 Task: Find connections with filter location Burgdorf with filter topic #consultantswith filter profile language Potuguese with filter current company Servion Global Solutions with filter school Dr. A.P.J. Abdul Kalam Technical University with filter industry Hotels and Motels with filter service category Training with filter keywords title Production Engineer
Action: Mouse moved to (550, 71)
Screenshot: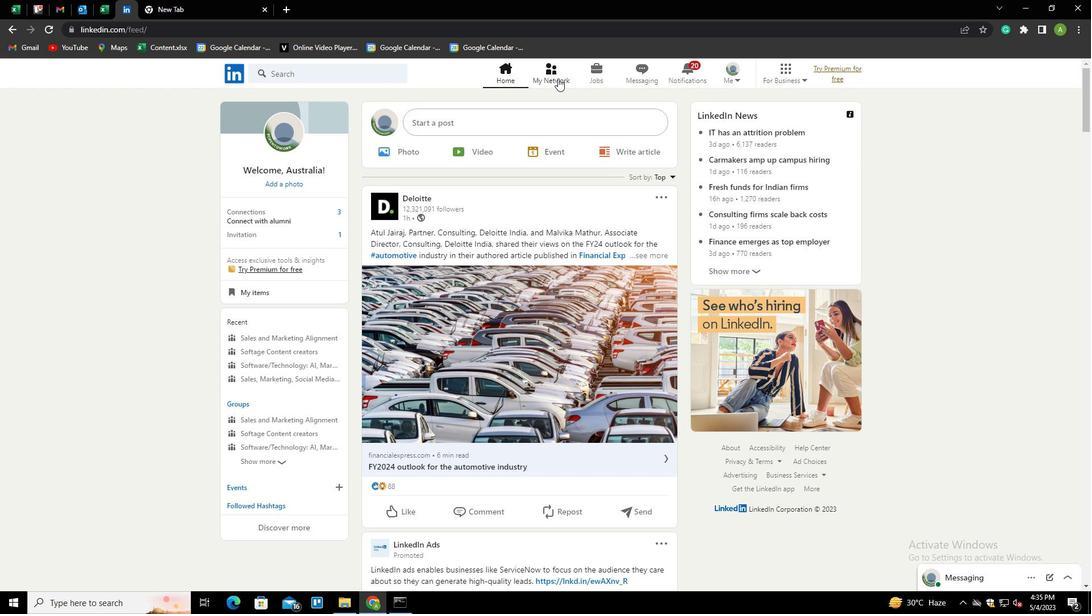 
Action: Mouse pressed left at (550, 71)
Screenshot: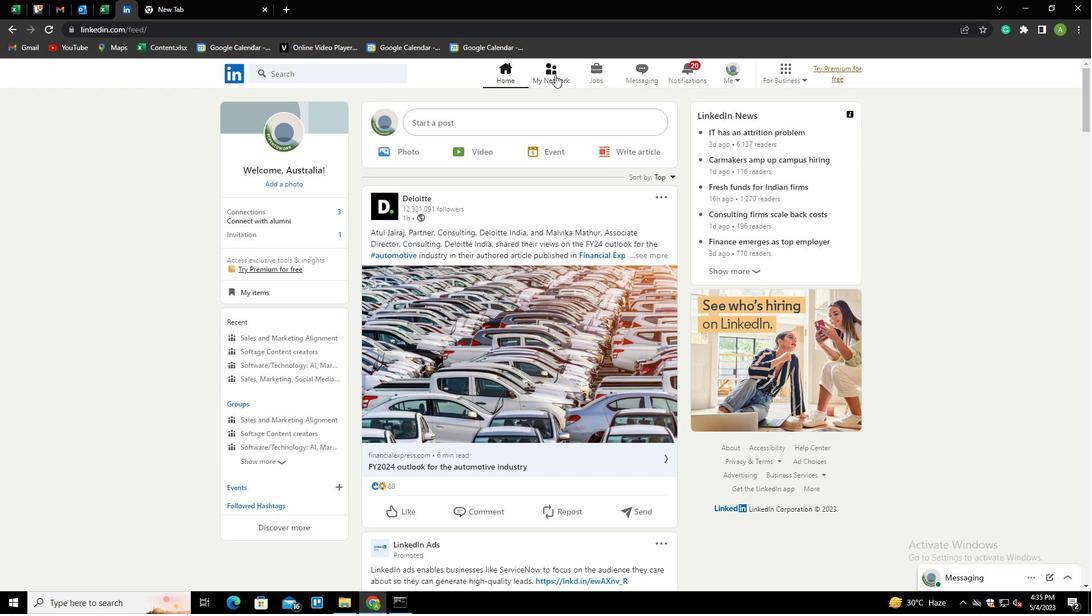 
Action: Mouse moved to (278, 133)
Screenshot: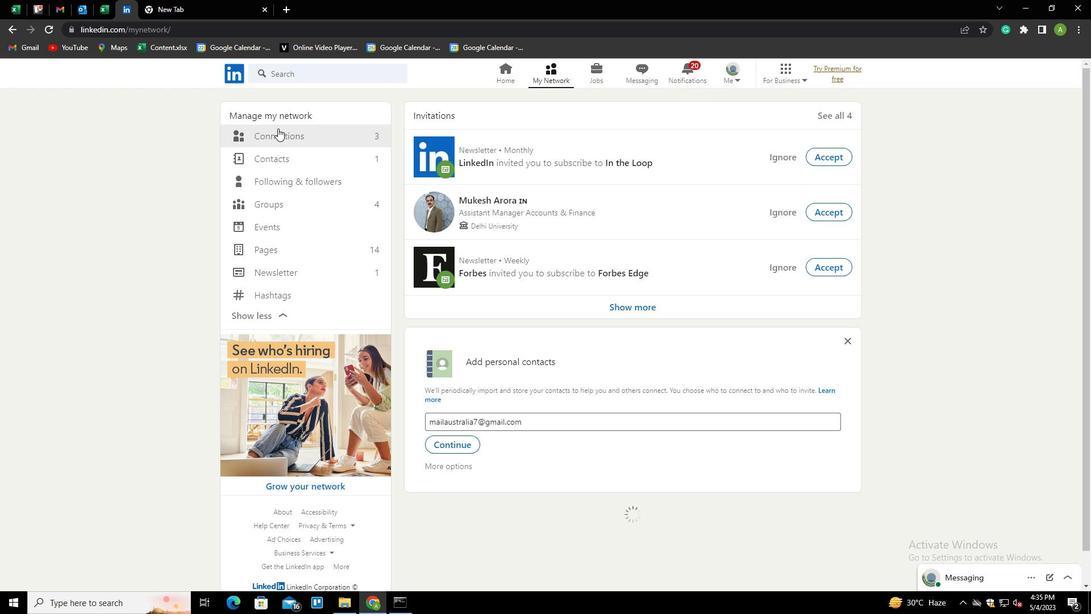 
Action: Mouse pressed left at (278, 133)
Screenshot: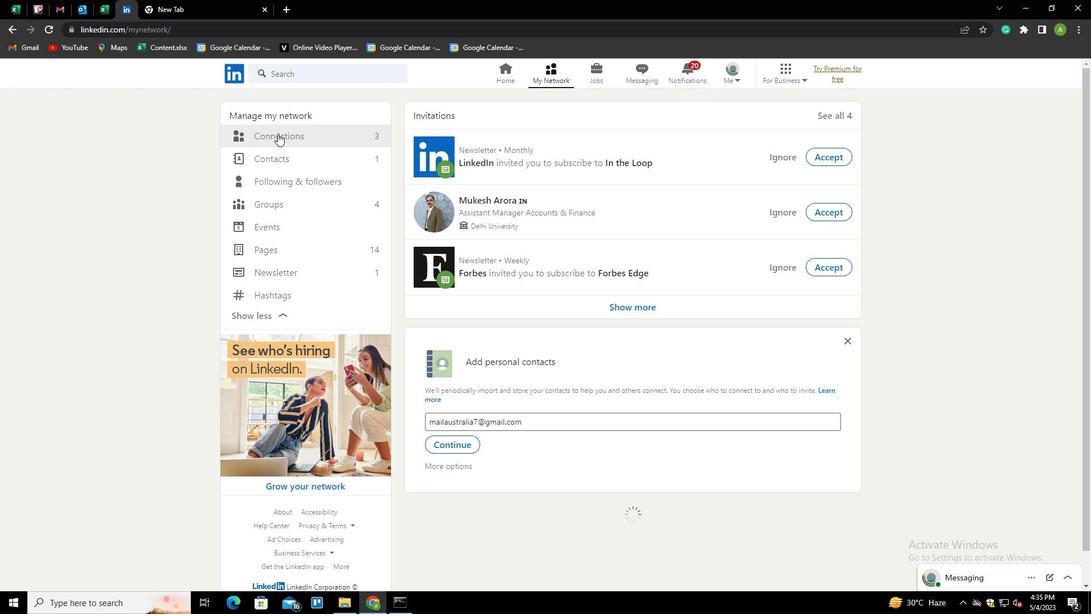 
Action: Mouse moved to (608, 138)
Screenshot: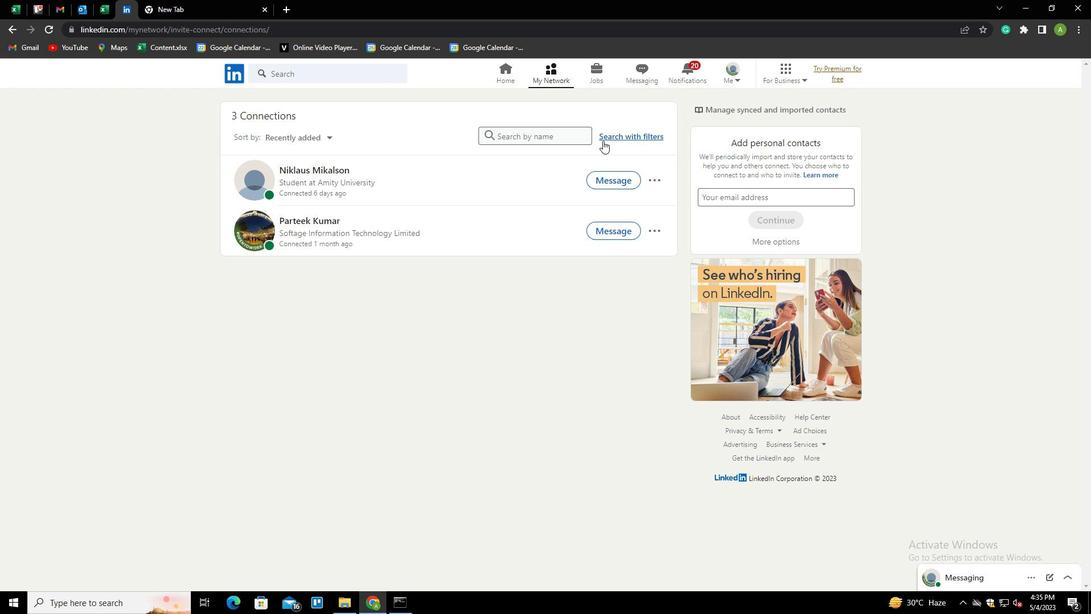
Action: Mouse pressed left at (608, 138)
Screenshot: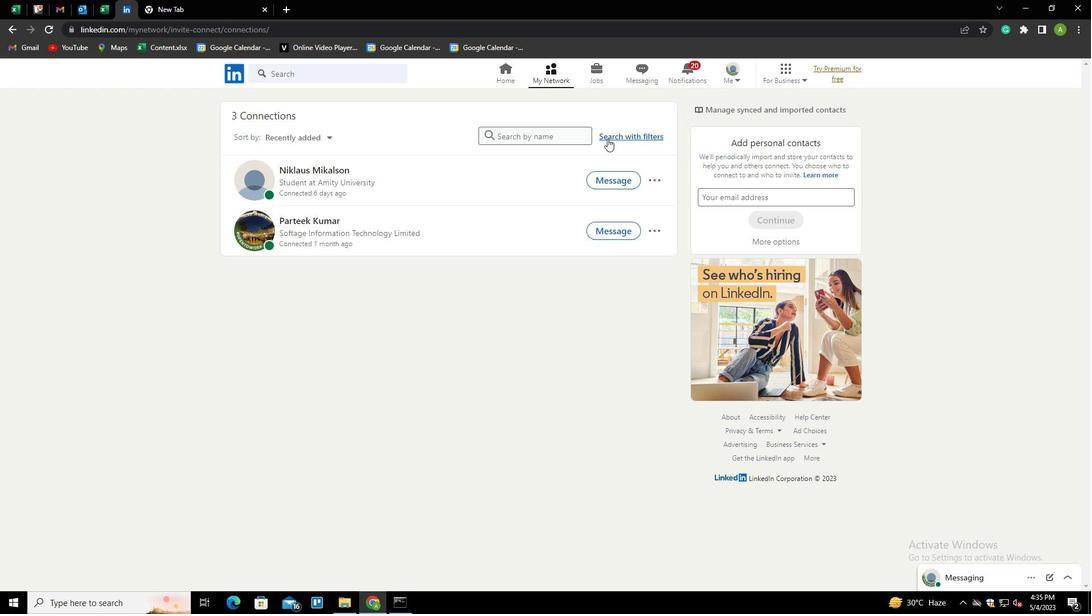 
Action: Mouse moved to (582, 105)
Screenshot: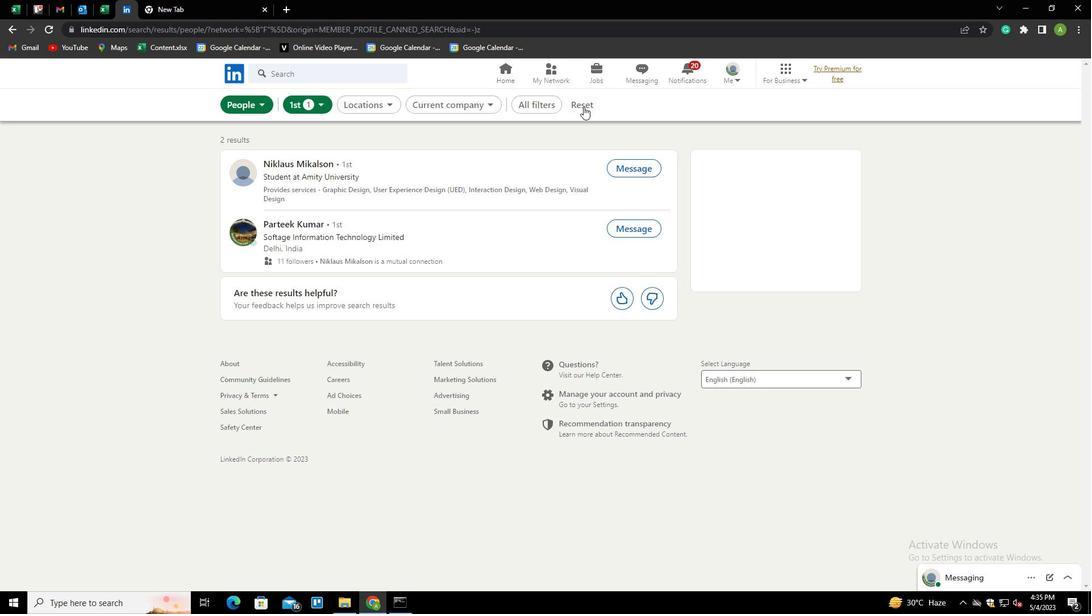 
Action: Mouse pressed left at (582, 105)
Screenshot: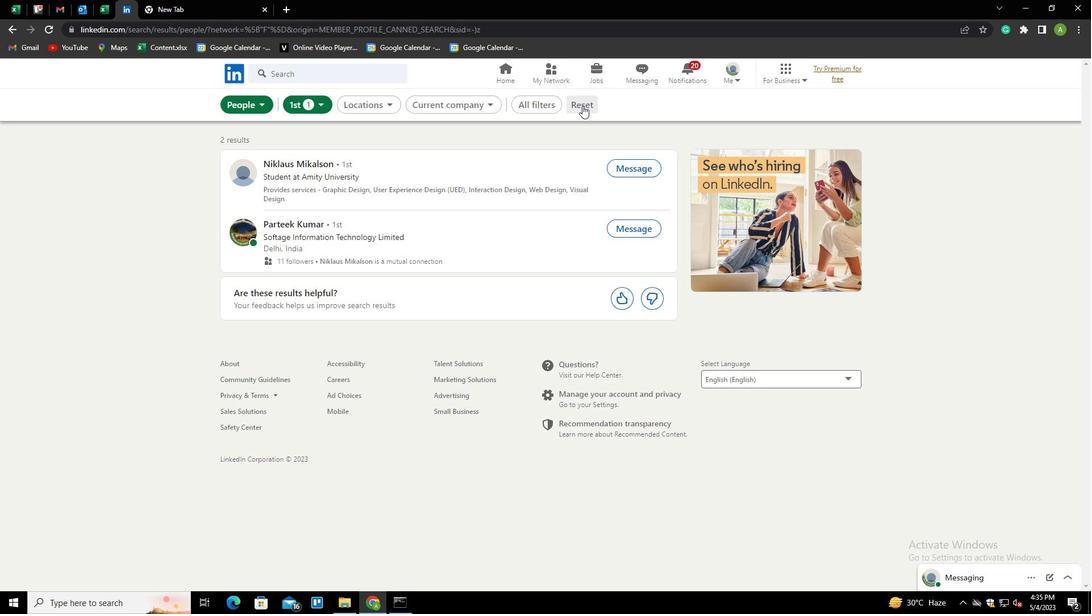 
Action: Mouse moved to (568, 105)
Screenshot: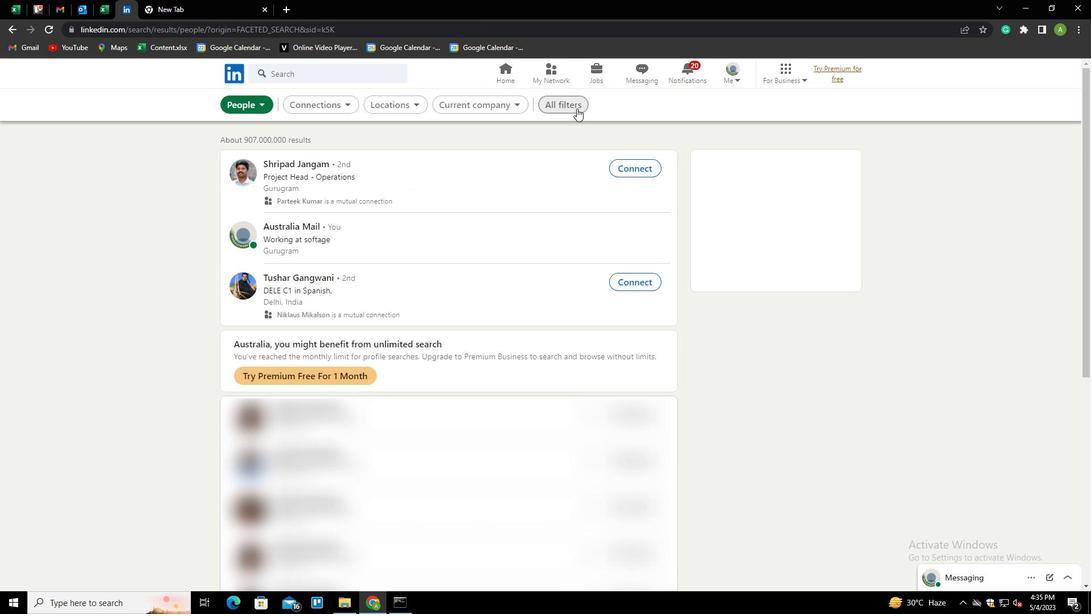 
Action: Mouse pressed left at (568, 105)
Screenshot: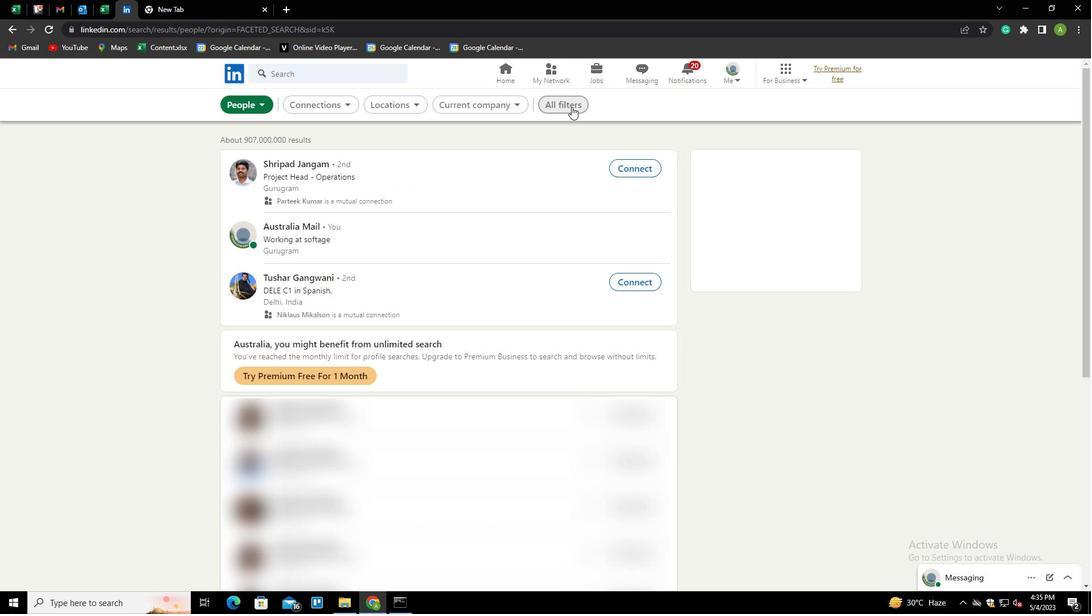 
Action: Mouse moved to (920, 376)
Screenshot: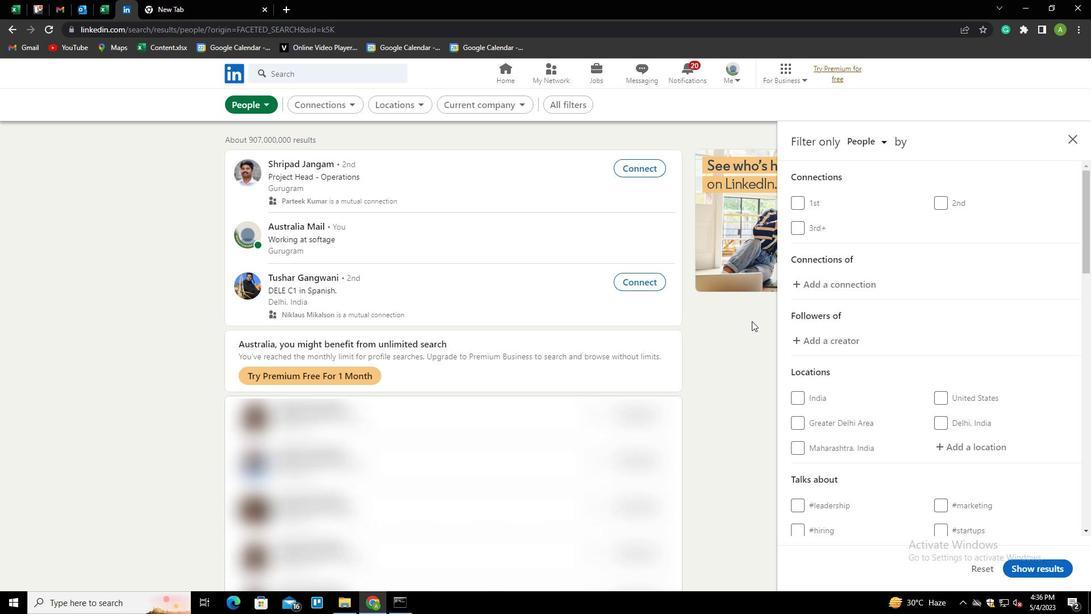 
Action: Mouse scrolled (920, 376) with delta (0, 0)
Screenshot: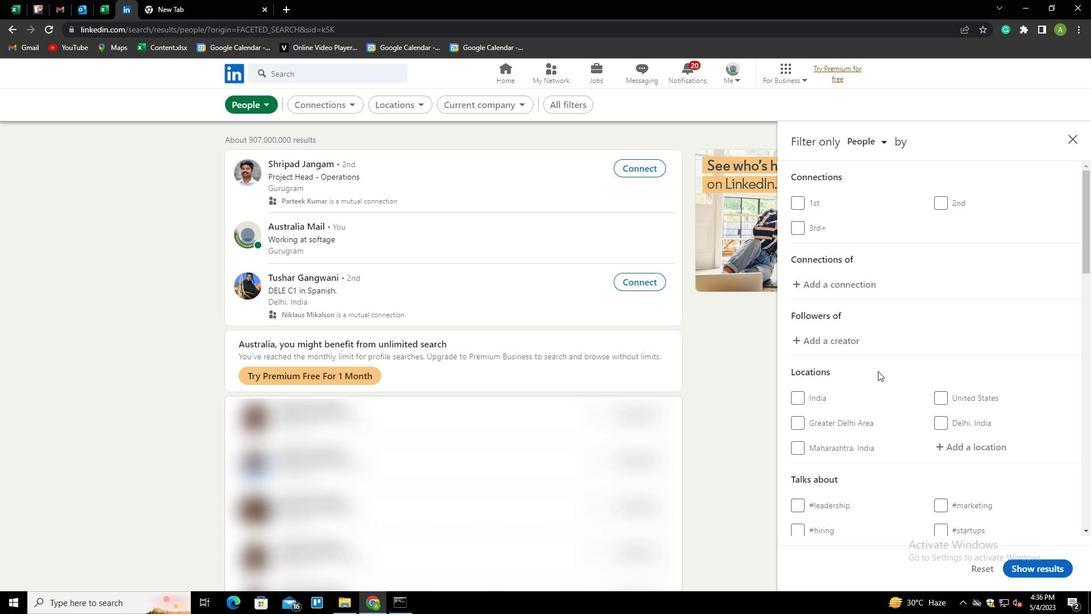 
Action: Mouse scrolled (920, 376) with delta (0, 0)
Screenshot: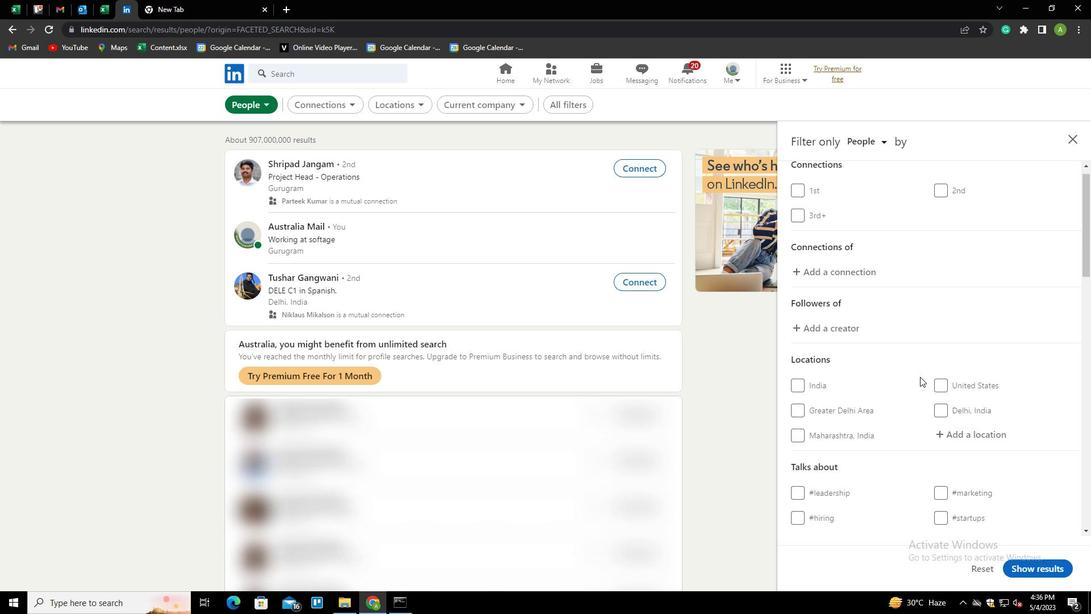 
Action: Mouse moved to (958, 332)
Screenshot: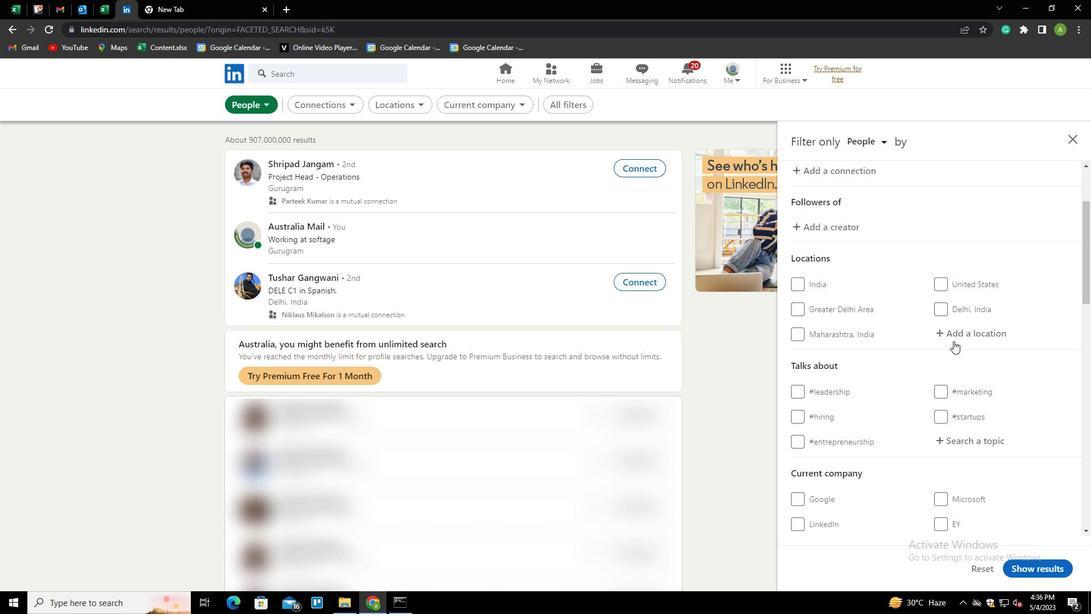 
Action: Mouse pressed left at (958, 332)
Screenshot: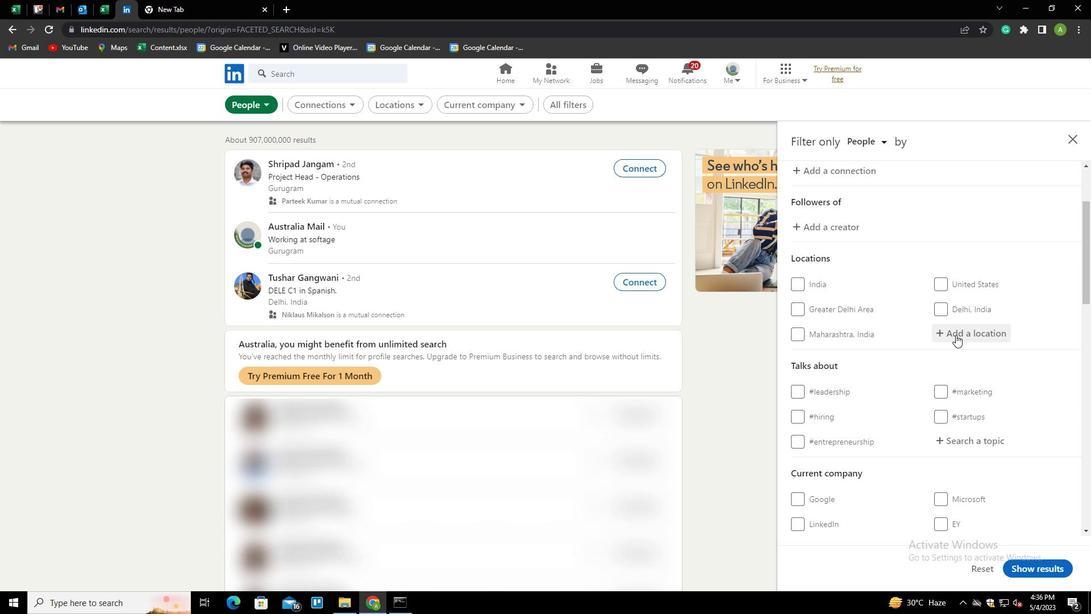 
Action: Mouse moved to (830, 256)
Screenshot: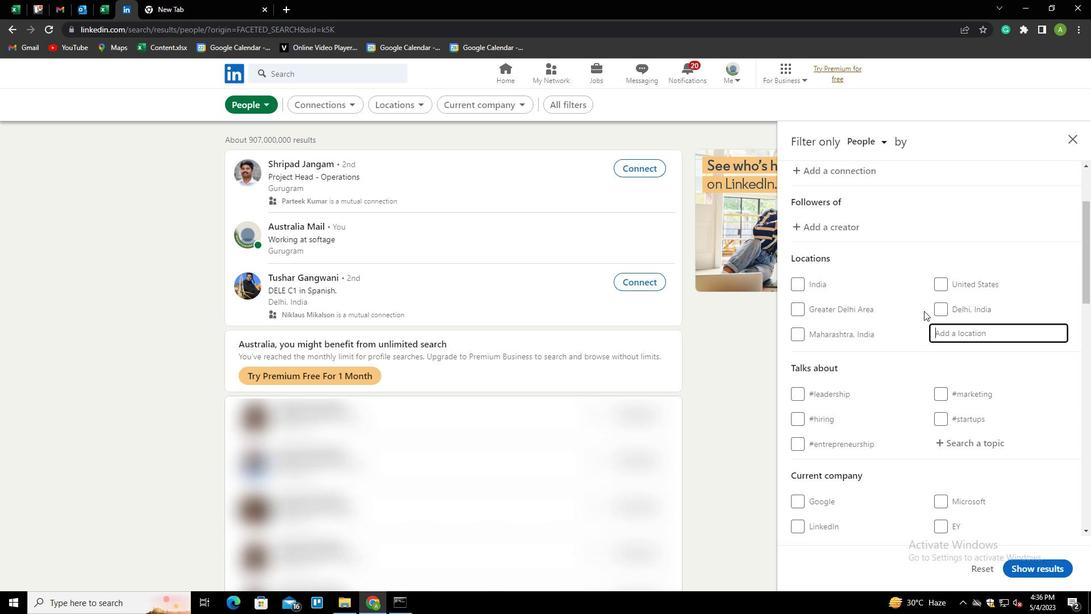 
Action: Key pressed <Key.shift><Key.shift>BURGDOF<Key.left><Key.left><Key.right>R<Key.down><Key.enter>
Screenshot: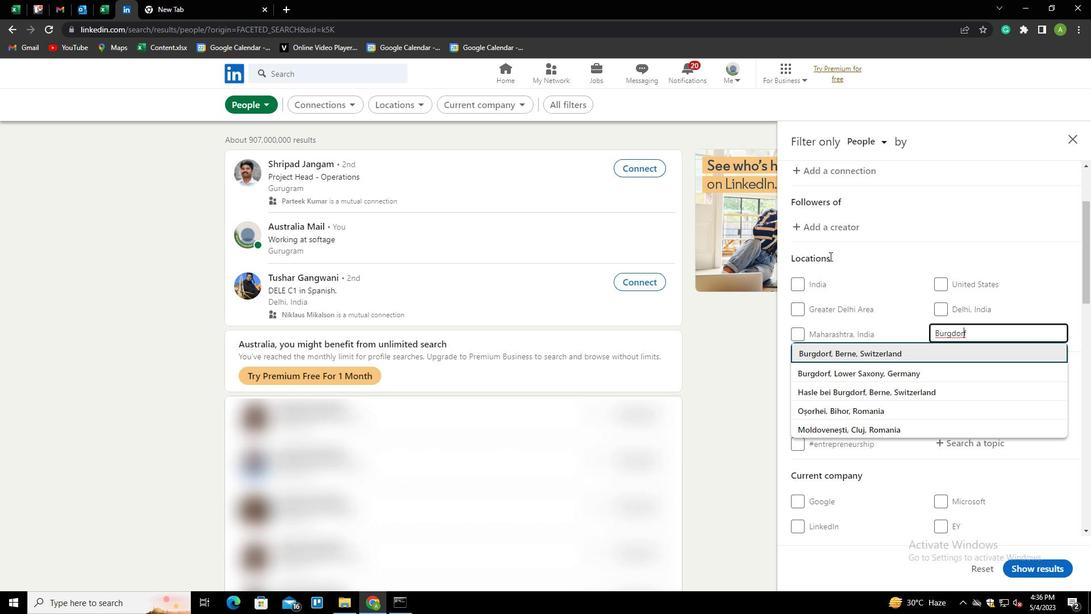 
Action: Mouse scrolled (830, 255) with delta (0, 0)
Screenshot: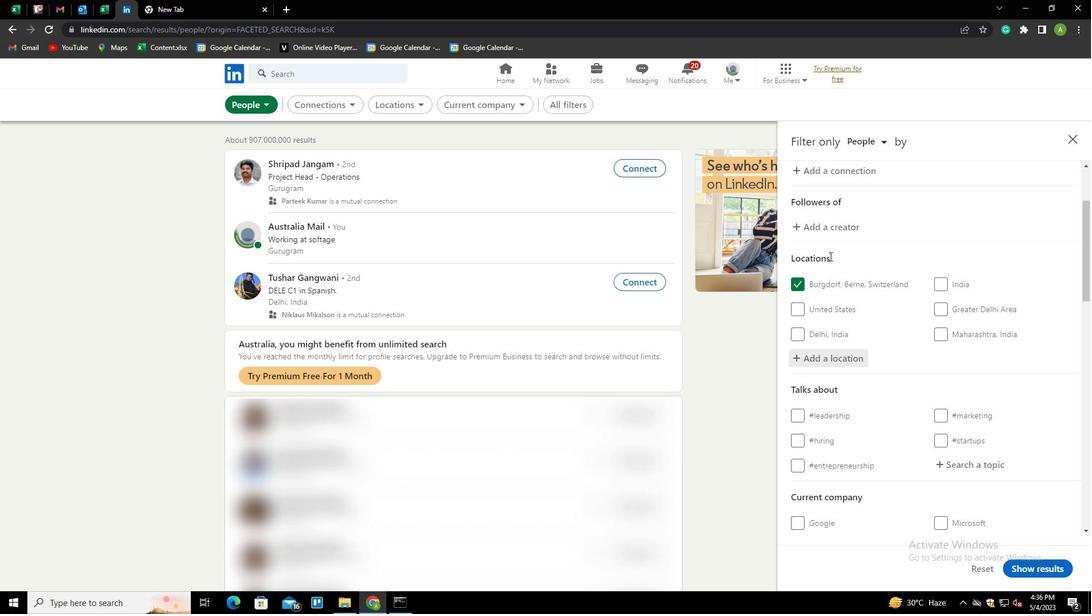 
Action: Mouse scrolled (830, 255) with delta (0, 0)
Screenshot: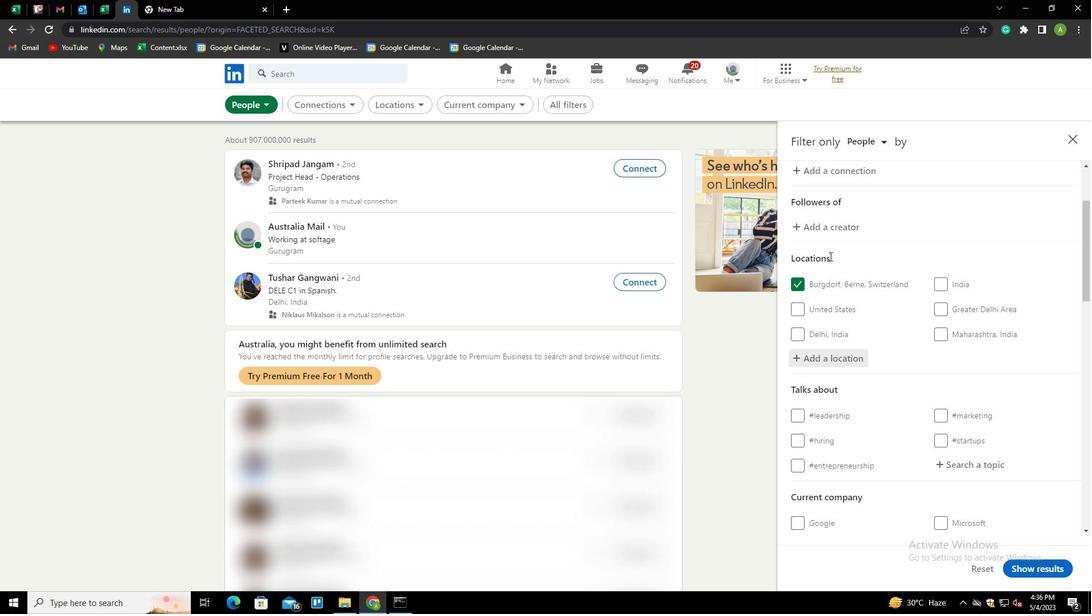 
Action: Mouse moved to (949, 352)
Screenshot: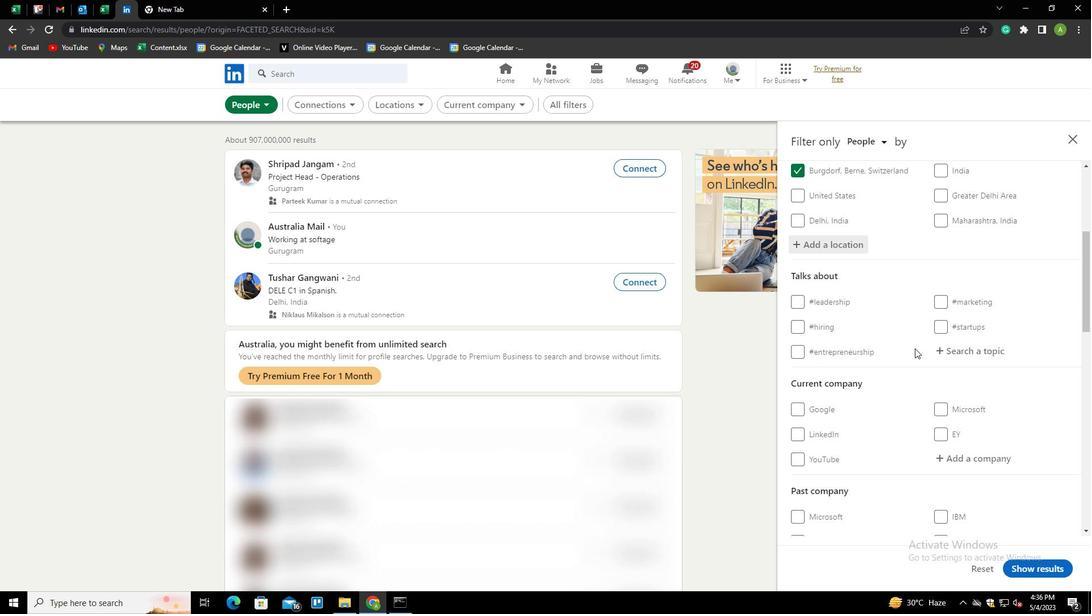 
Action: Mouse pressed left at (949, 352)
Screenshot: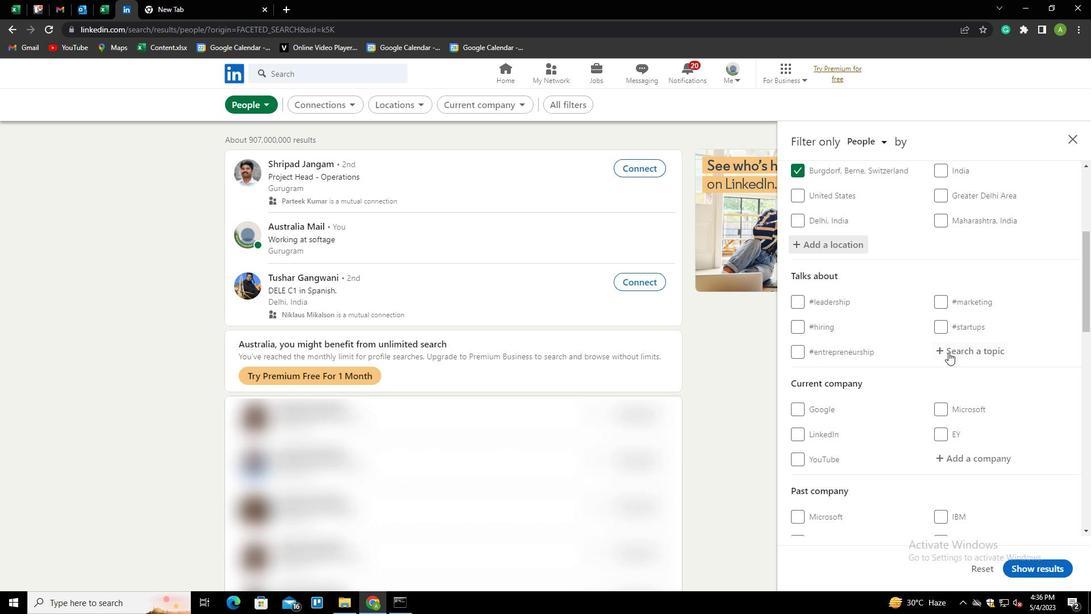 
Action: Key pressed CONSULTANTS<Key.down><Key.down><Key.enter>
Screenshot: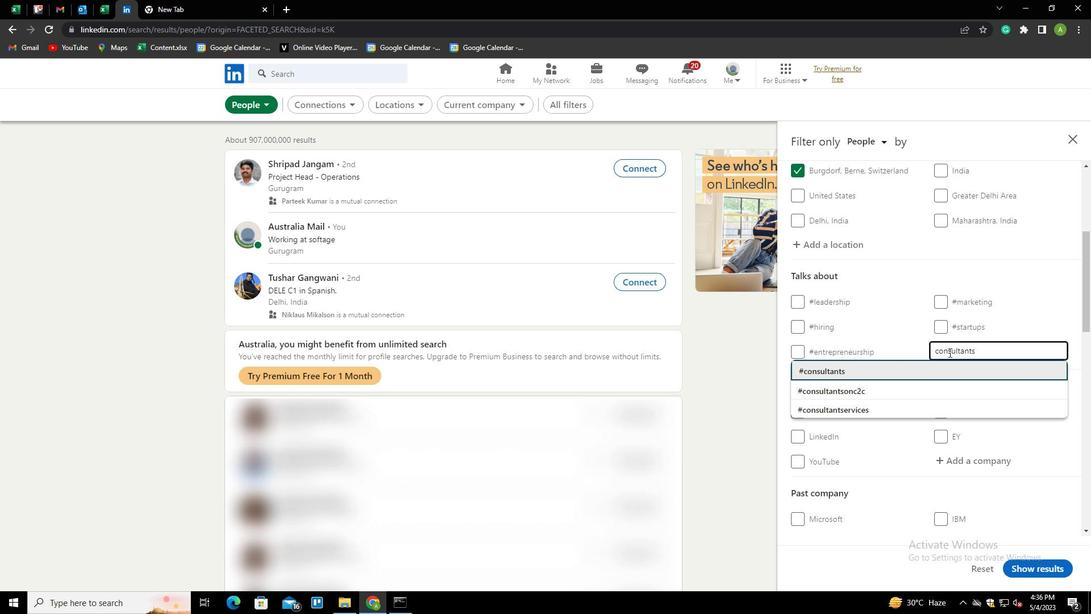 
Action: Mouse moved to (940, 352)
Screenshot: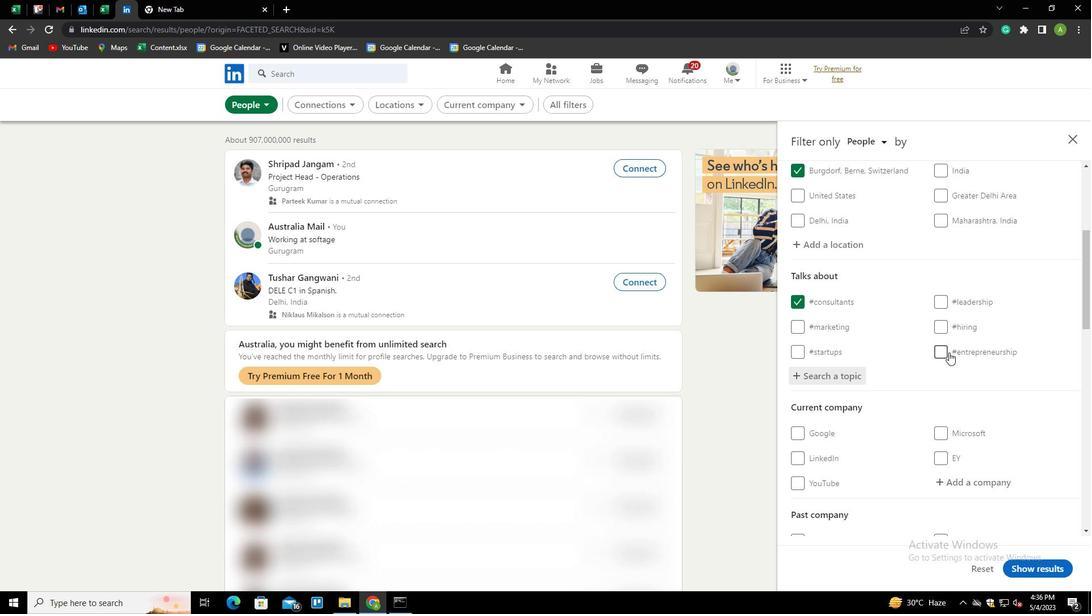 
Action: Mouse scrolled (940, 351) with delta (0, 0)
Screenshot: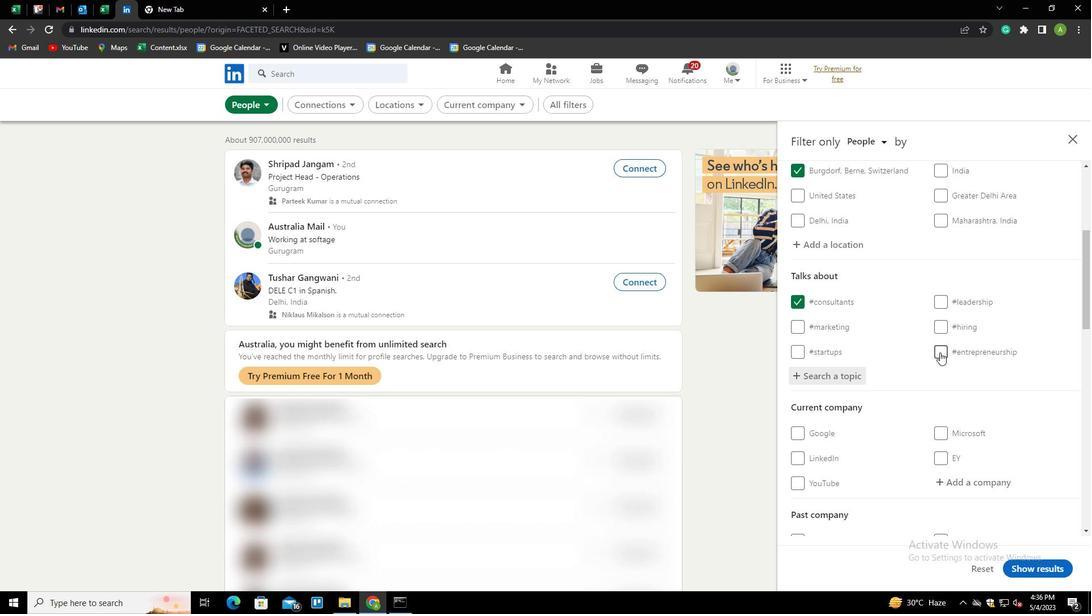 
Action: Mouse scrolled (940, 351) with delta (0, 0)
Screenshot: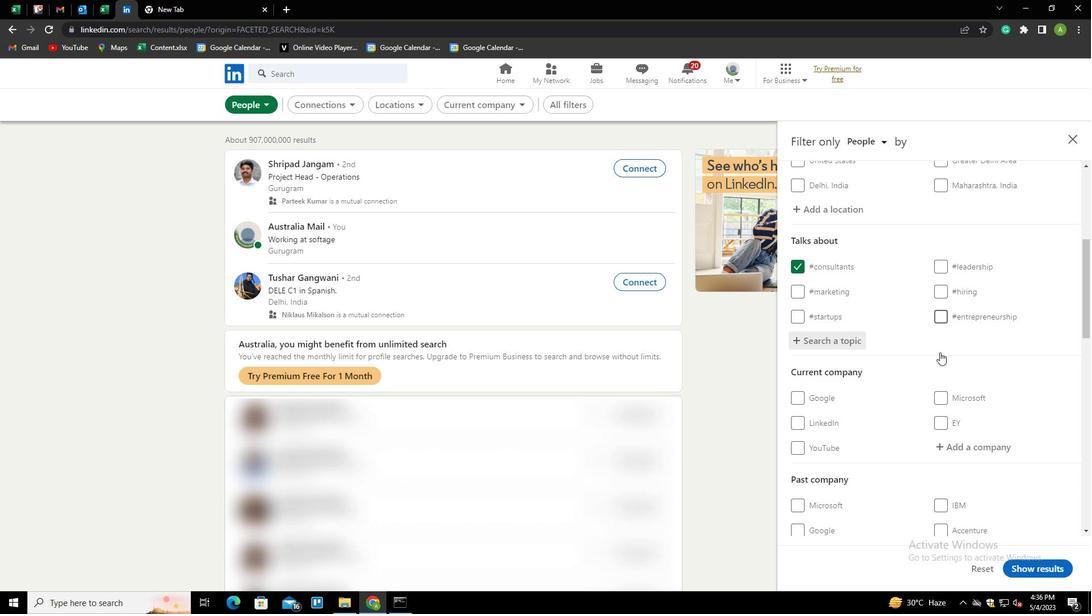 
Action: Mouse scrolled (940, 351) with delta (0, 0)
Screenshot: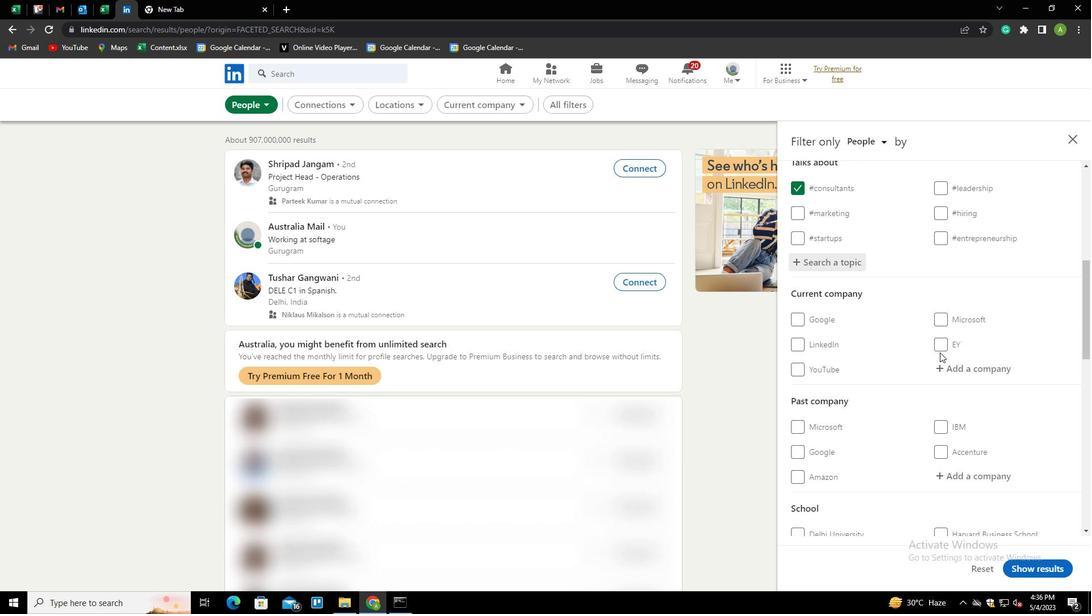 
Action: Mouse scrolled (940, 351) with delta (0, 0)
Screenshot: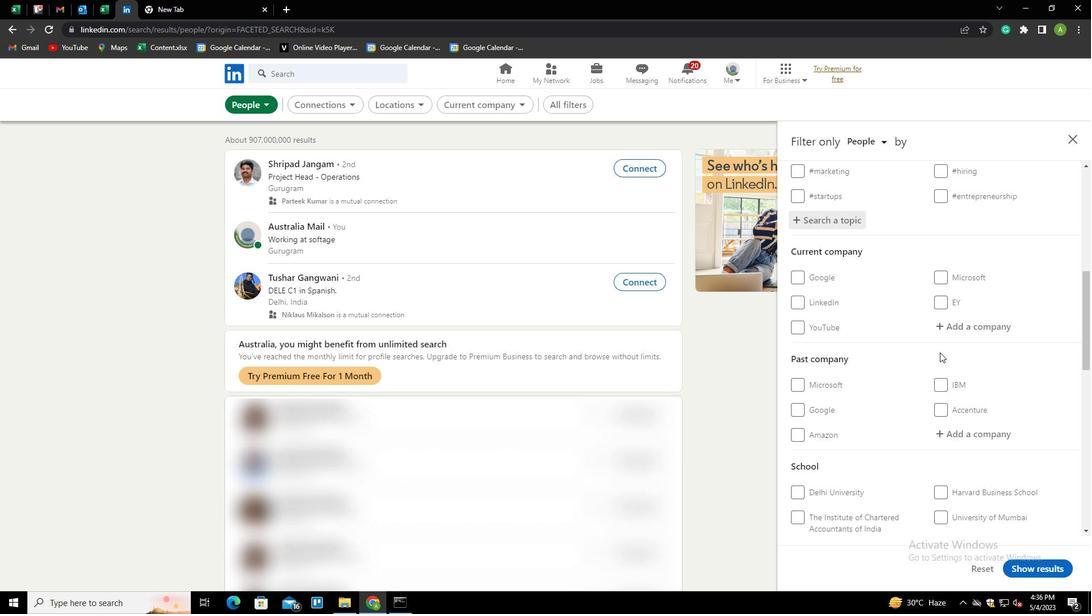 
Action: Mouse scrolled (940, 351) with delta (0, 0)
Screenshot: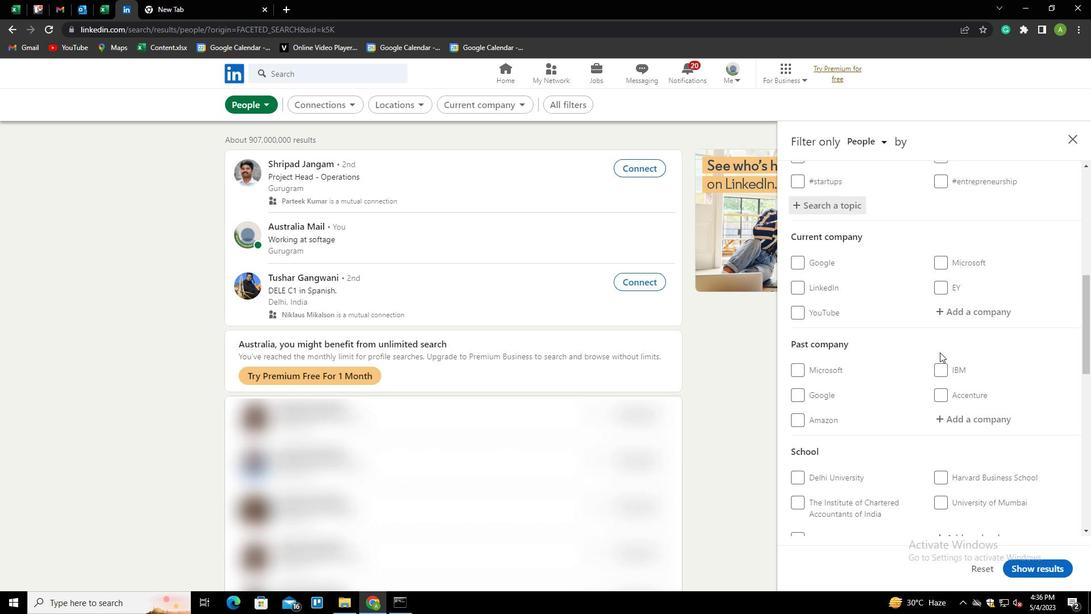 
Action: Mouse scrolled (940, 351) with delta (0, 0)
Screenshot: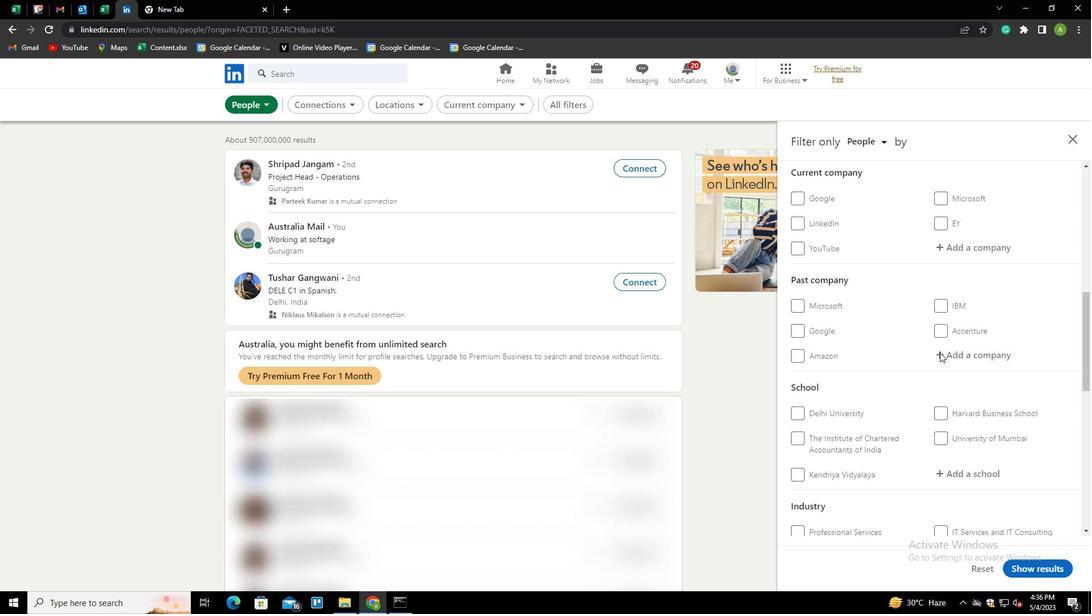 
Action: Mouse scrolled (940, 351) with delta (0, 0)
Screenshot: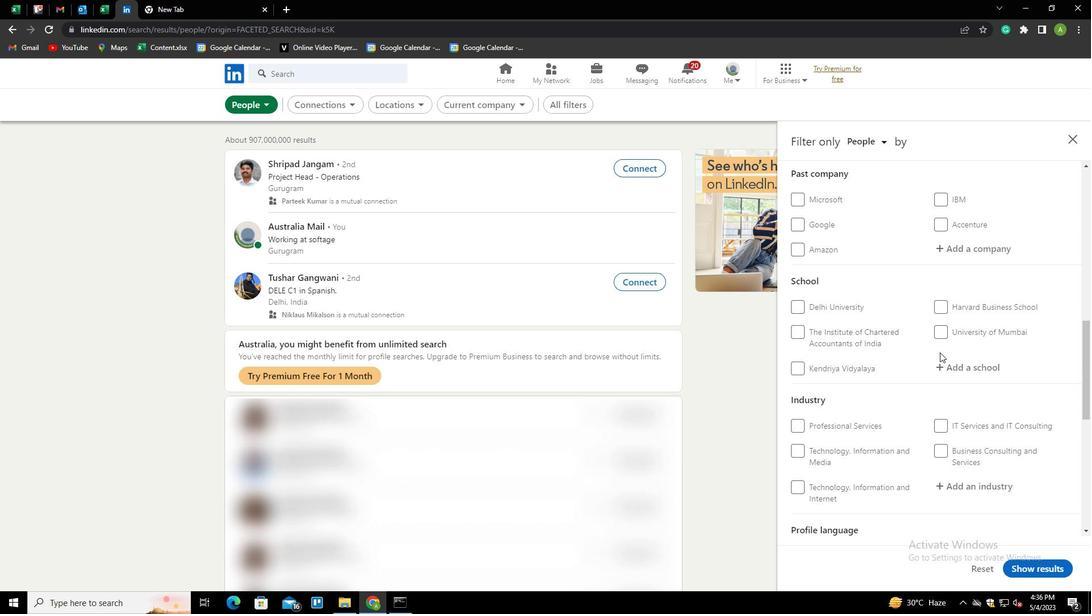 
Action: Mouse scrolled (940, 351) with delta (0, 0)
Screenshot: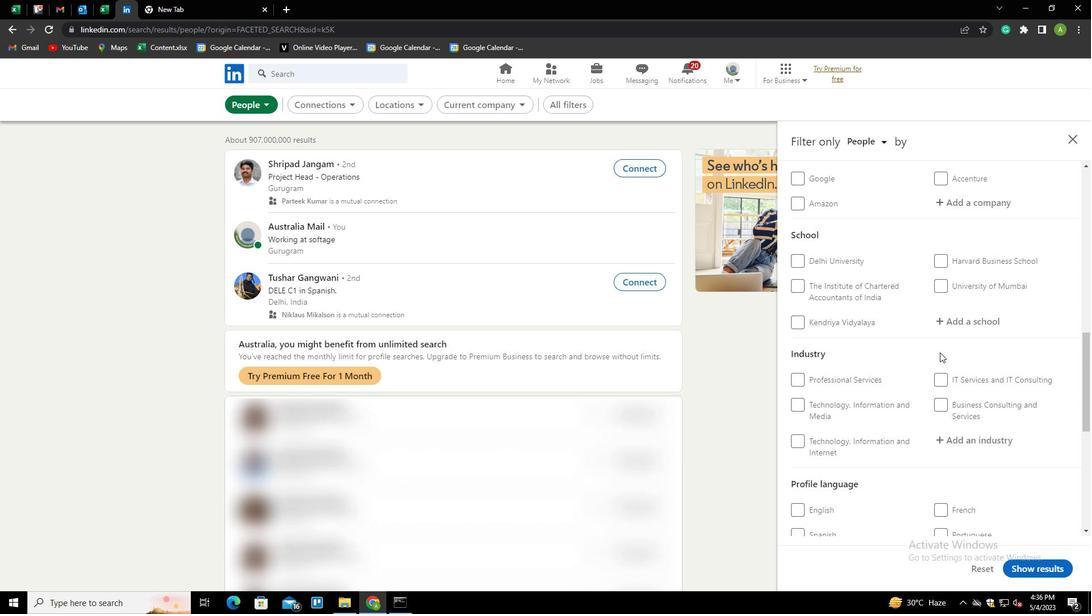 
Action: Mouse scrolled (940, 351) with delta (0, 0)
Screenshot: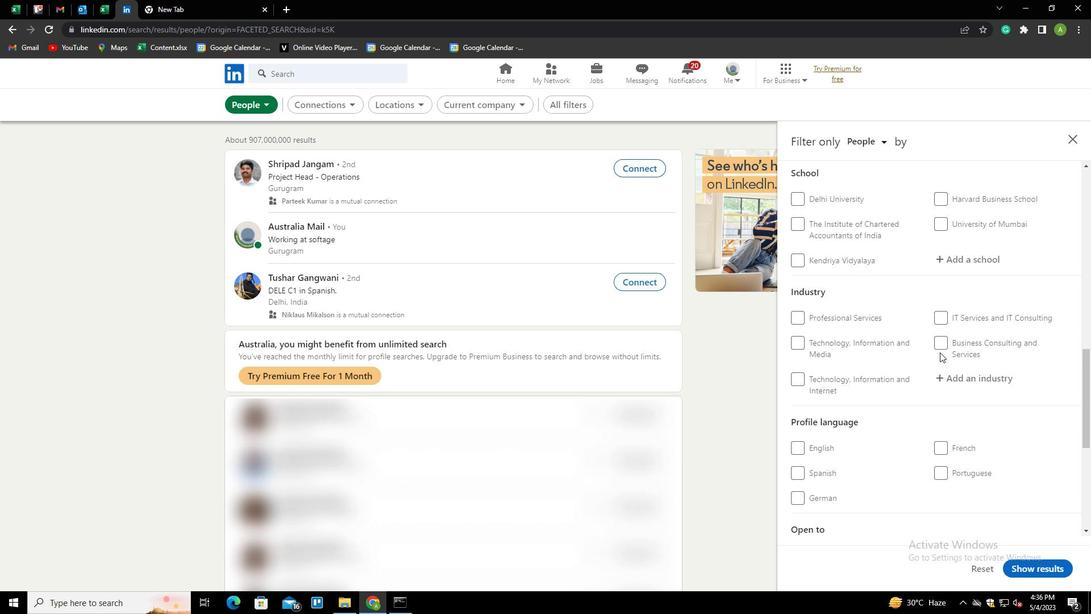 
Action: Mouse scrolled (940, 351) with delta (0, 0)
Screenshot: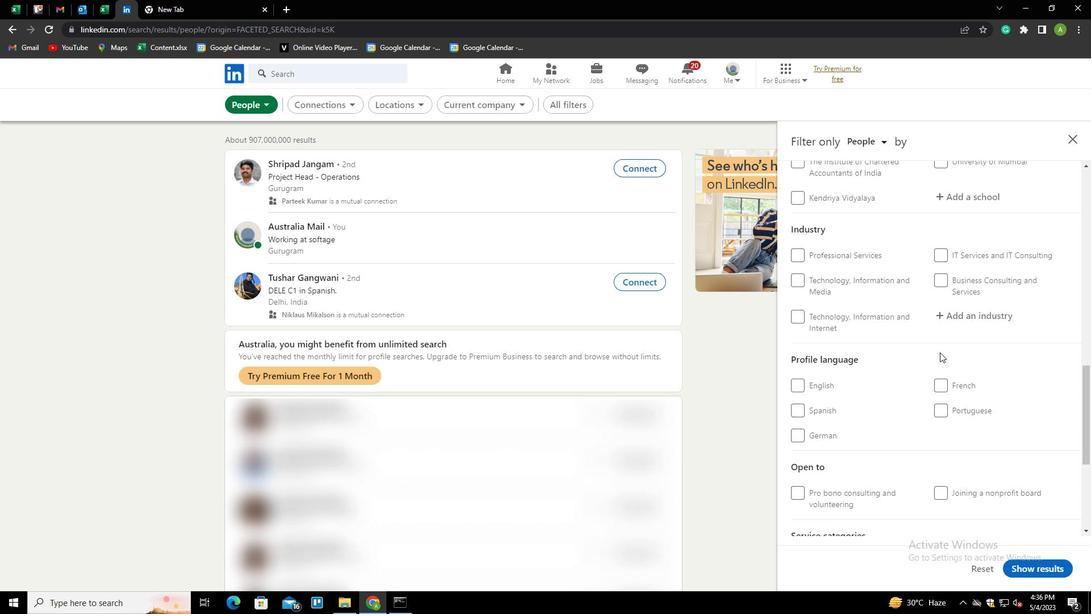 
Action: Mouse scrolled (940, 351) with delta (0, 0)
Screenshot: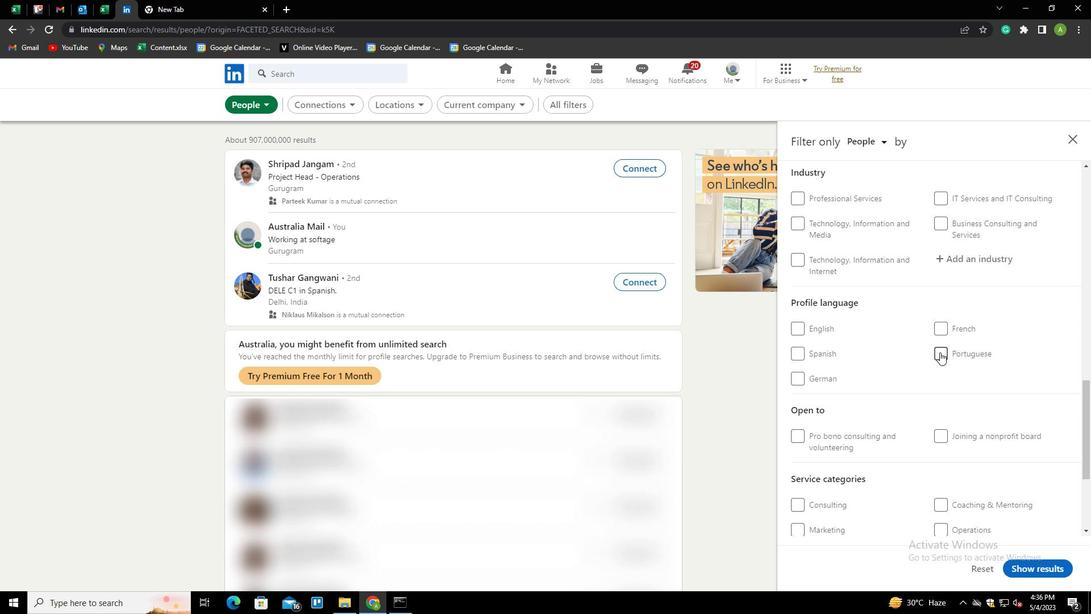 
Action: Mouse scrolled (940, 351) with delta (0, 0)
Screenshot: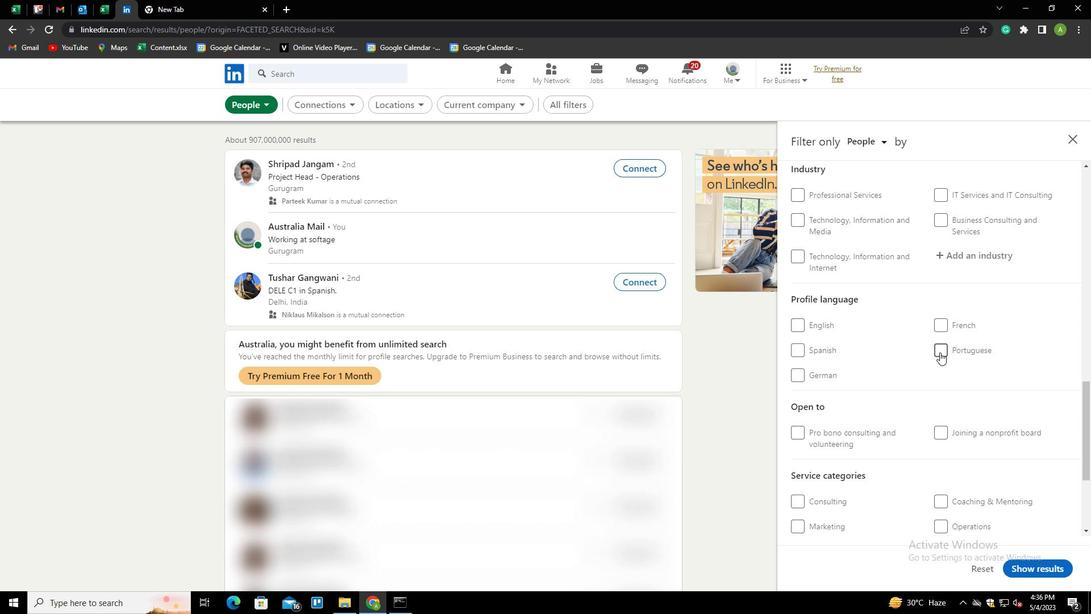 
Action: Mouse scrolled (940, 351) with delta (0, 0)
Screenshot: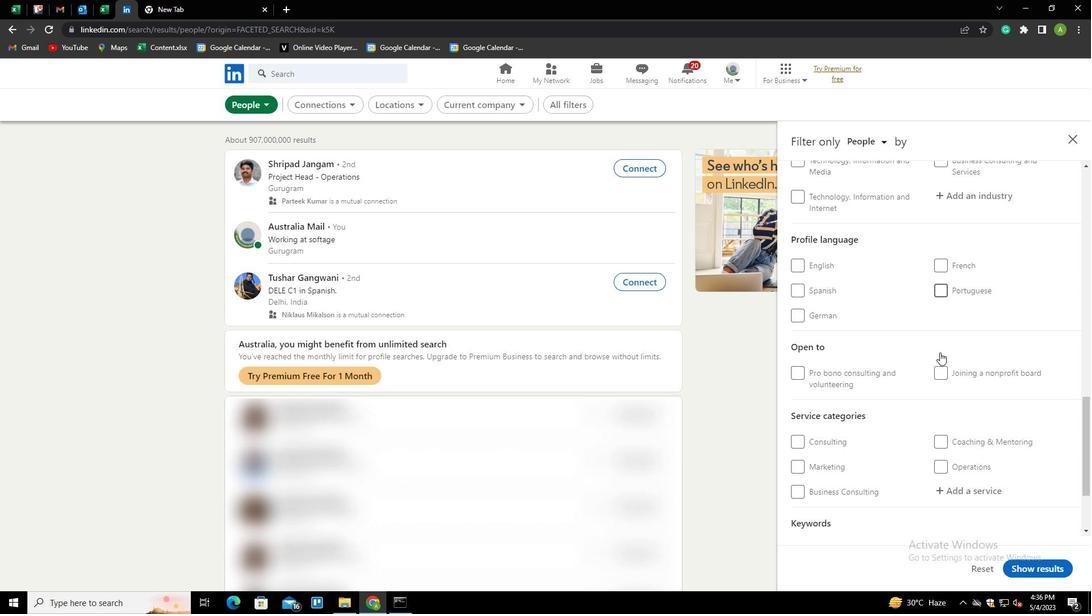 
Action: Mouse scrolled (940, 351) with delta (0, 0)
Screenshot: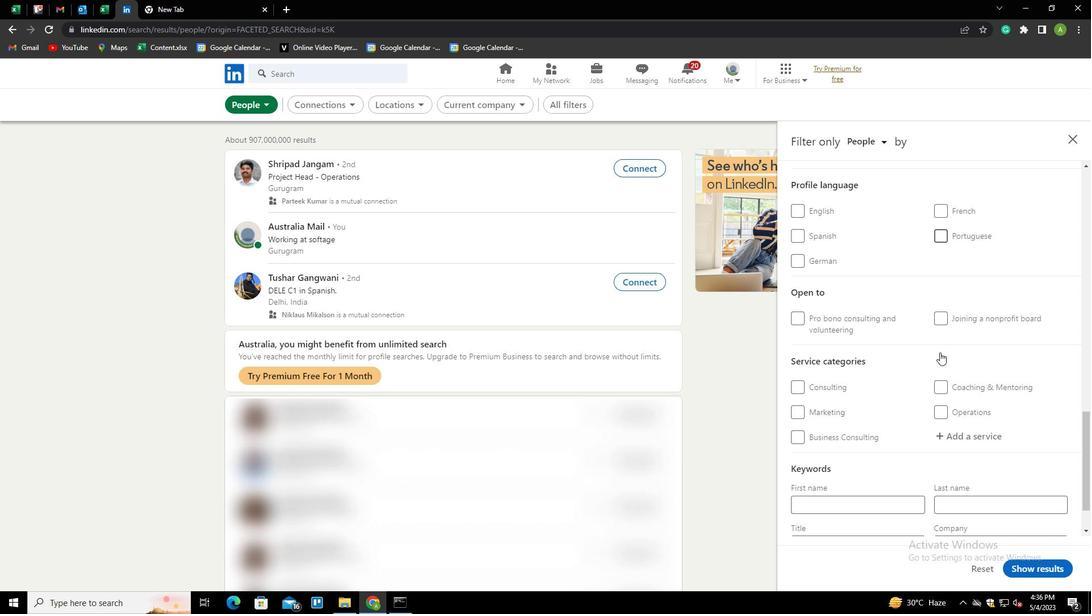 
Action: Mouse moved to (941, 172)
Screenshot: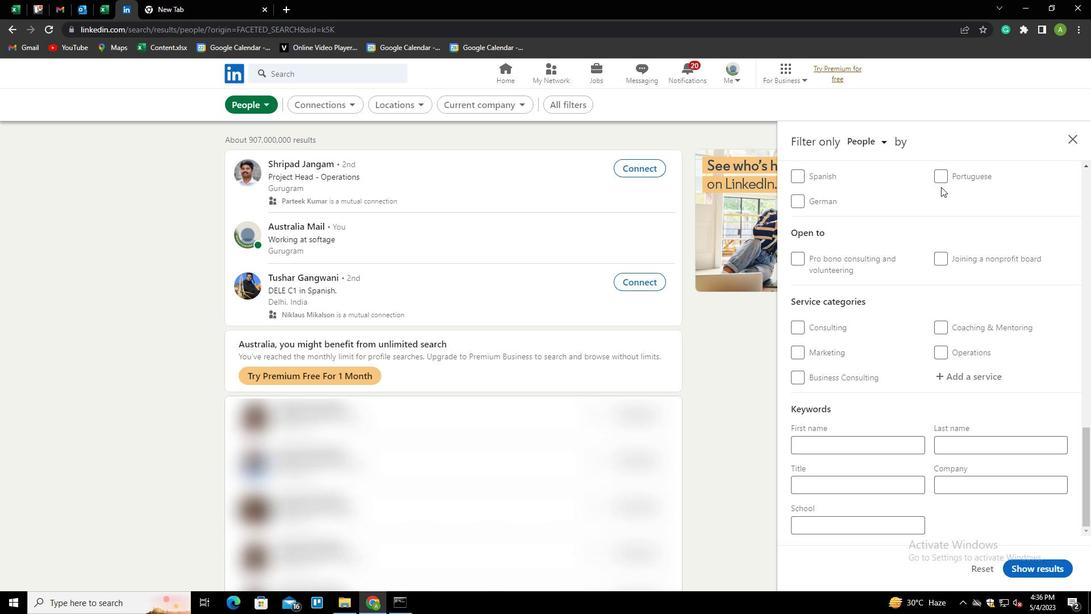 
Action: Mouse pressed left at (941, 172)
Screenshot: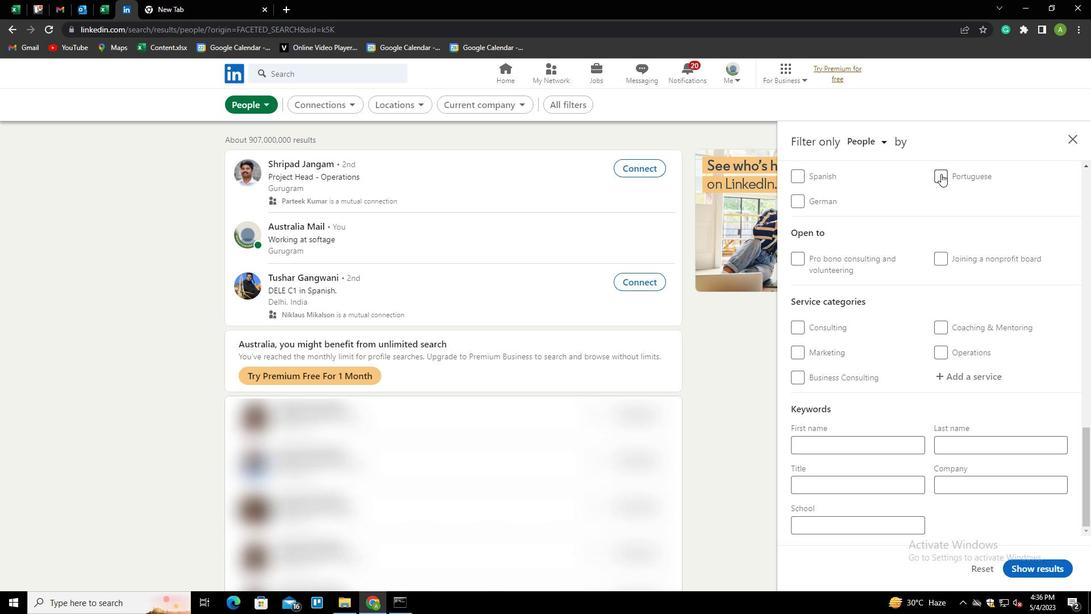 
Action: Mouse moved to (999, 361)
Screenshot: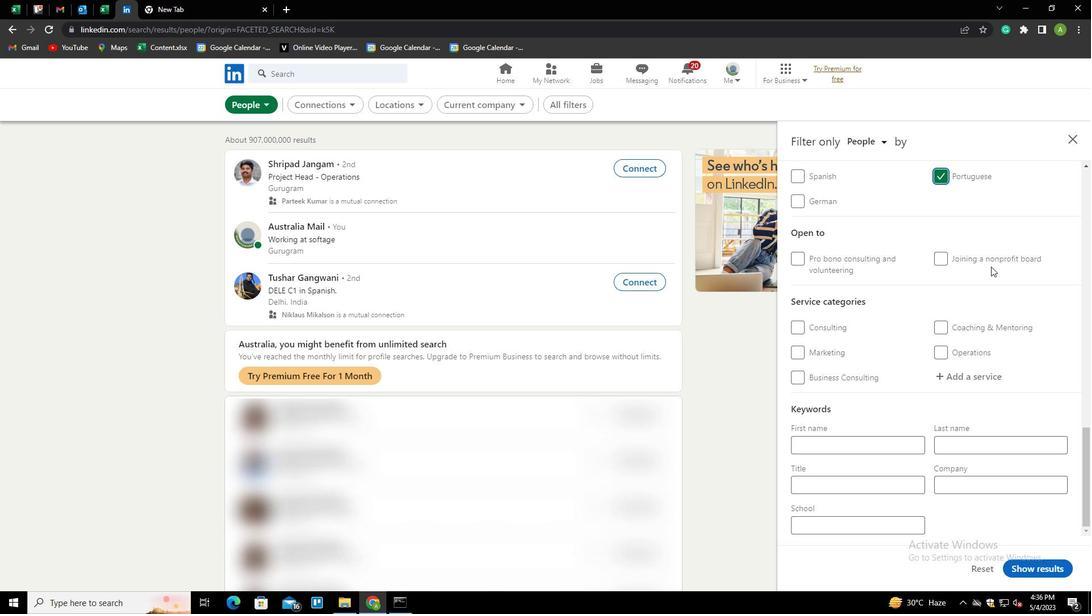 
Action: Mouse scrolled (999, 362) with delta (0, 0)
Screenshot: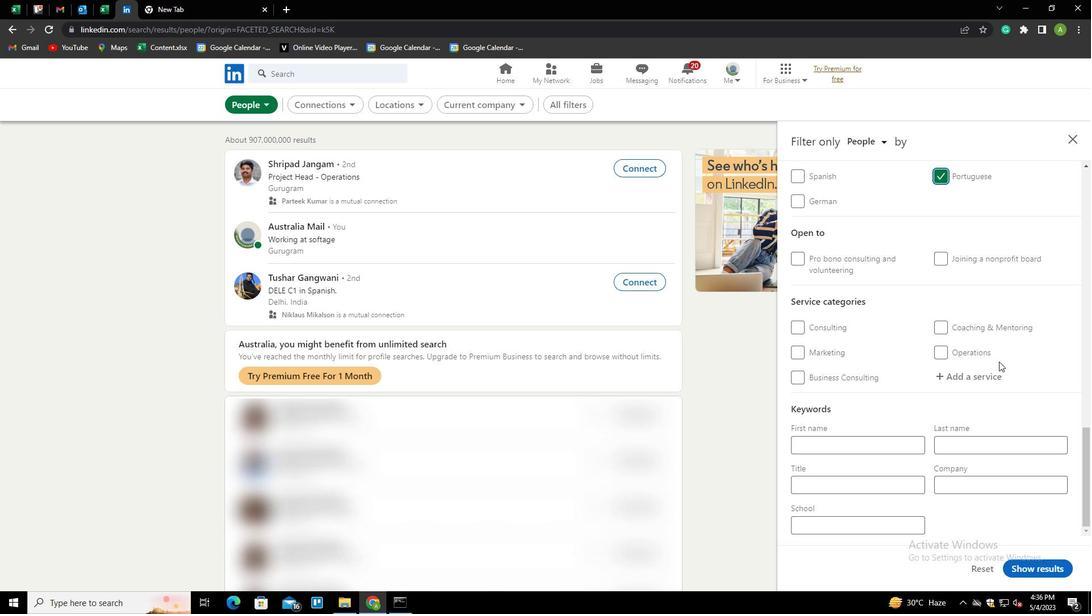 
Action: Mouse scrolled (999, 362) with delta (0, 0)
Screenshot: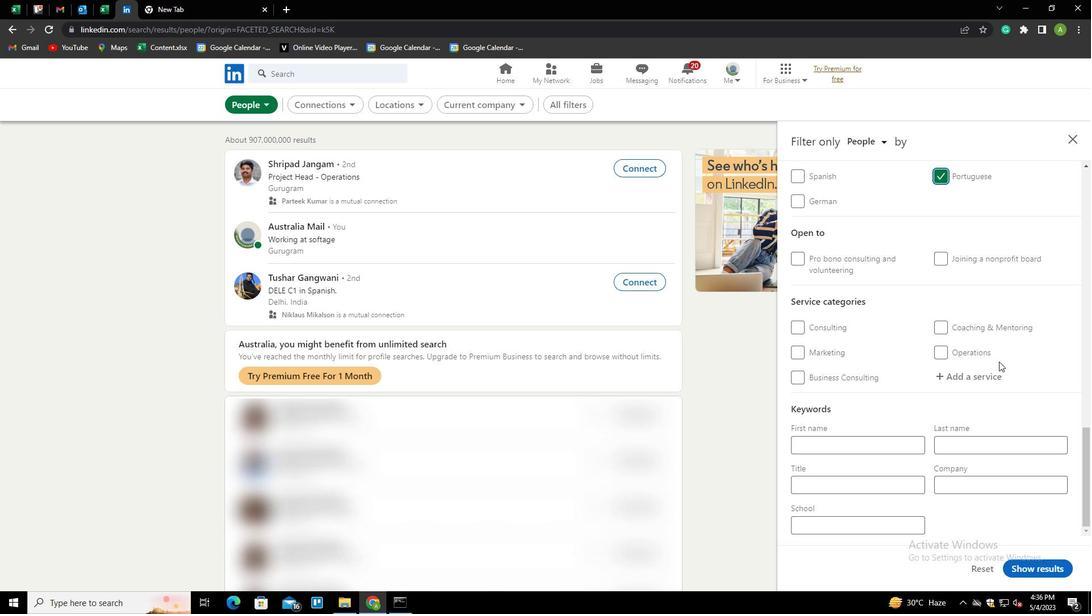 
Action: Mouse scrolled (999, 362) with delta (0, 0)
Screenshot: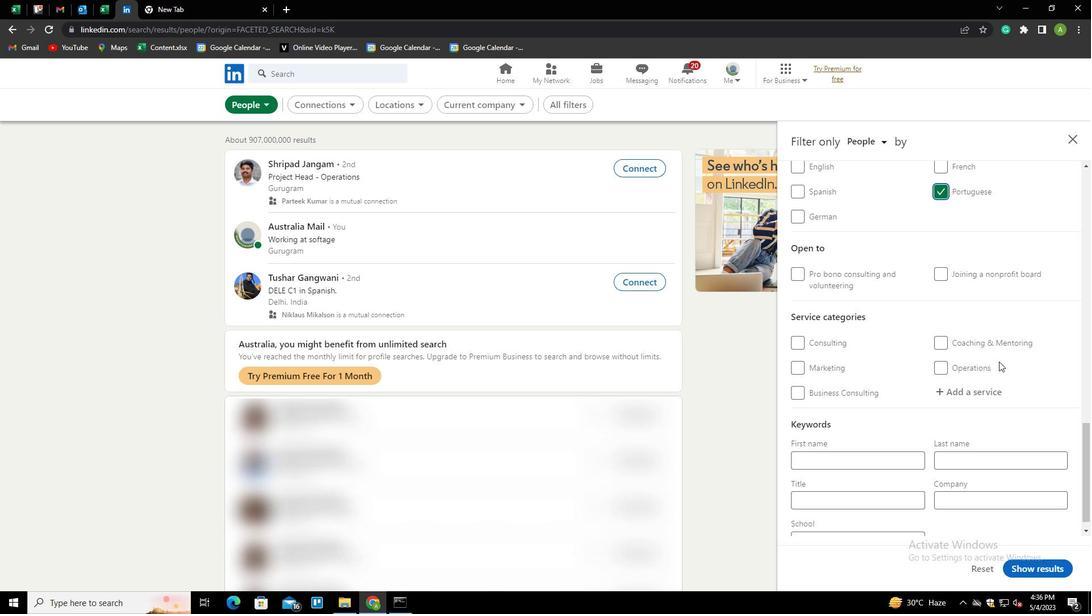 
Action: Mouse scrolled (999, 362) with delta (0, 0)
Screenshot: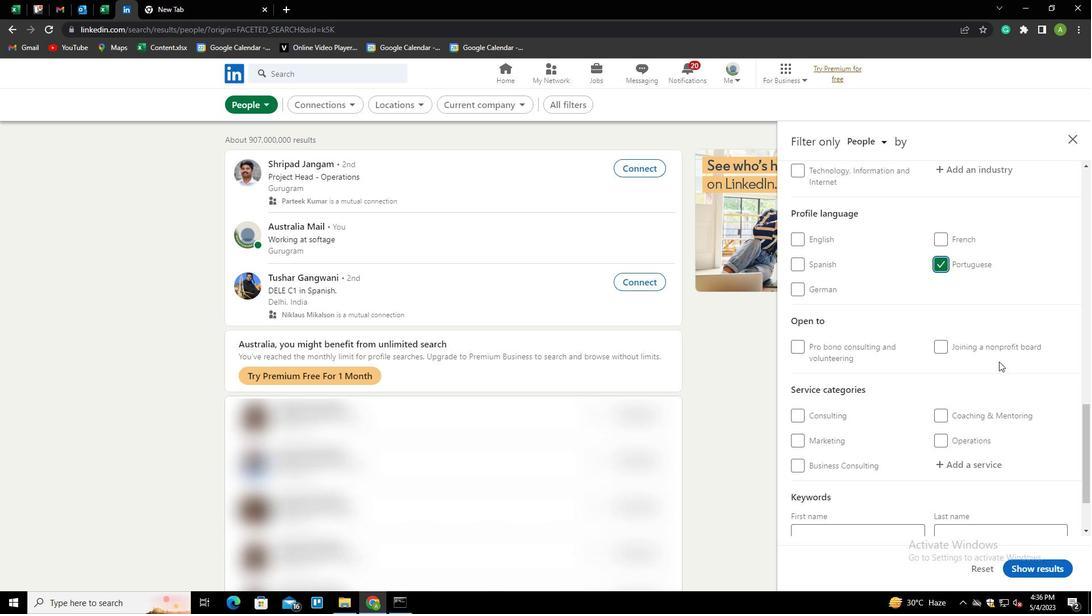 
Action: Mouse scrolled (999, 362) with delta (0, 0)
Screenshot: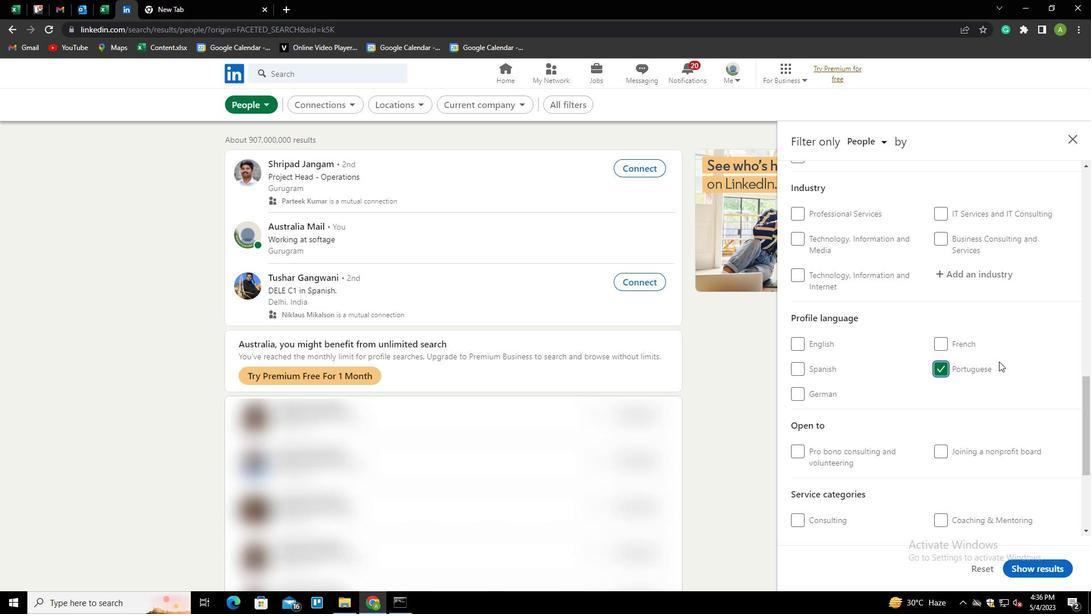 
Action: Mouse scrolled (999, 362) with delta (0, 0)
Screenshot: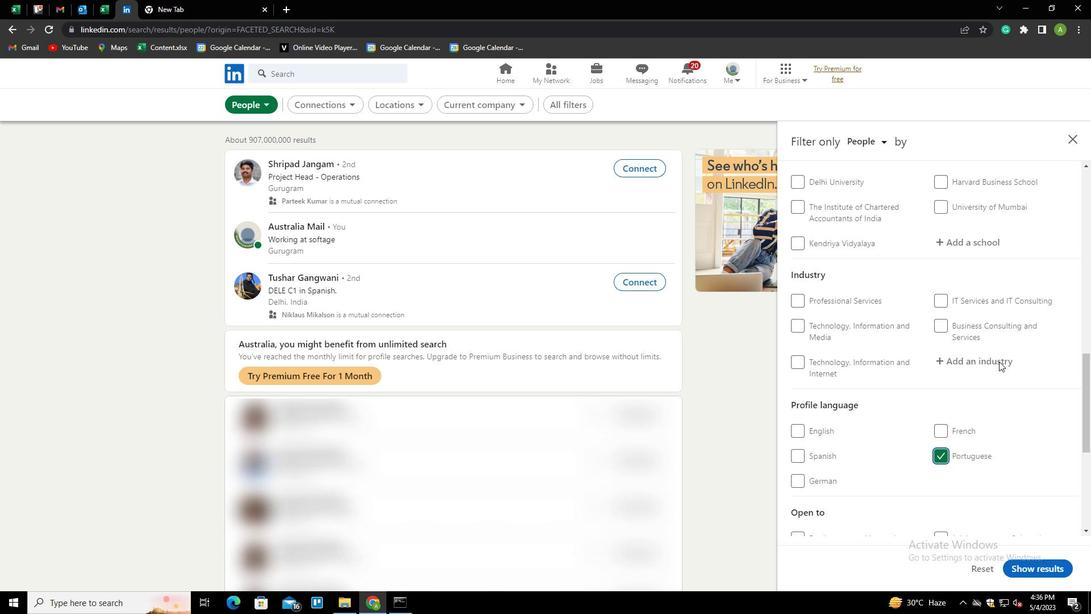 
Action: Mouse scrolled (999, 362) with delta (0, 0)
Screenshot: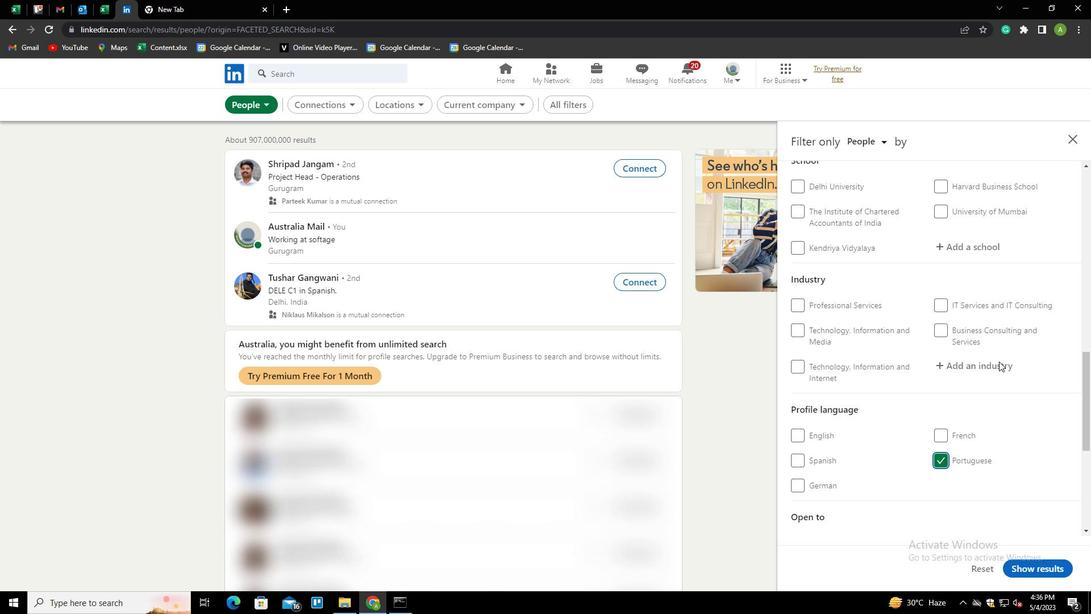 
Action: Mouse scrolled (999, 362) with delta (0, 0)
Screenshot: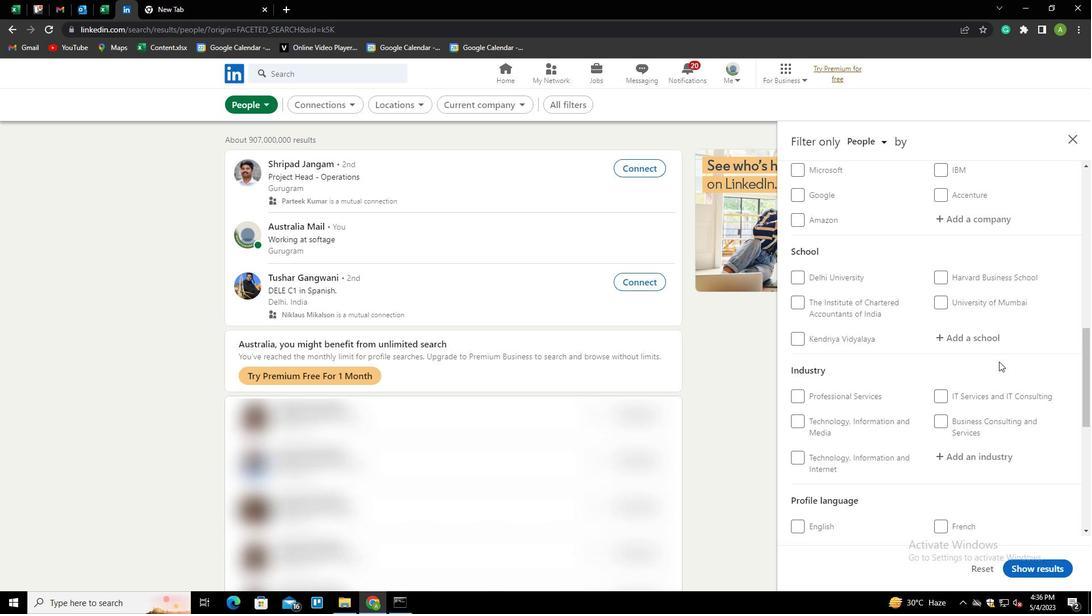 
Action: Mouse moved to (975, 303)
Screenshot: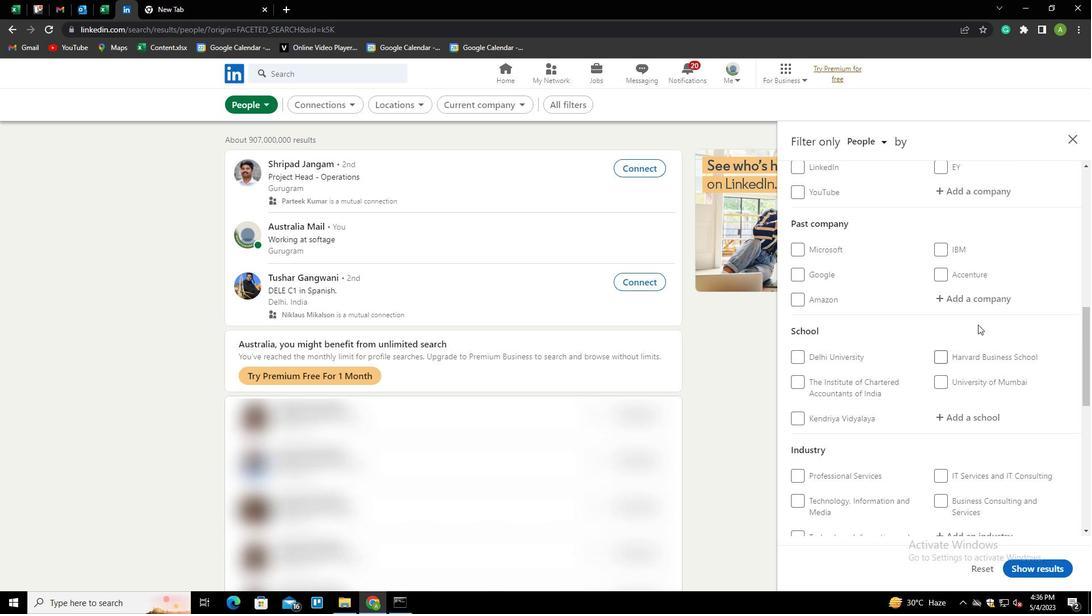
Action: Mouse scrolled (975, 304) with delta (0, 0)
Screenshot: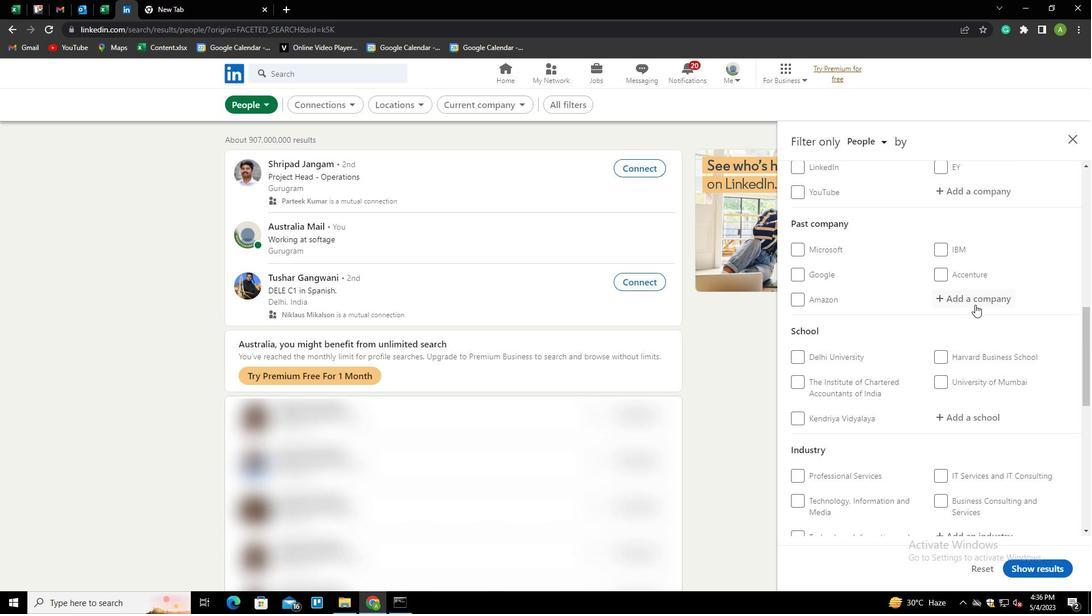 
Action: Mouse moved to (966, 203)
Screenshot: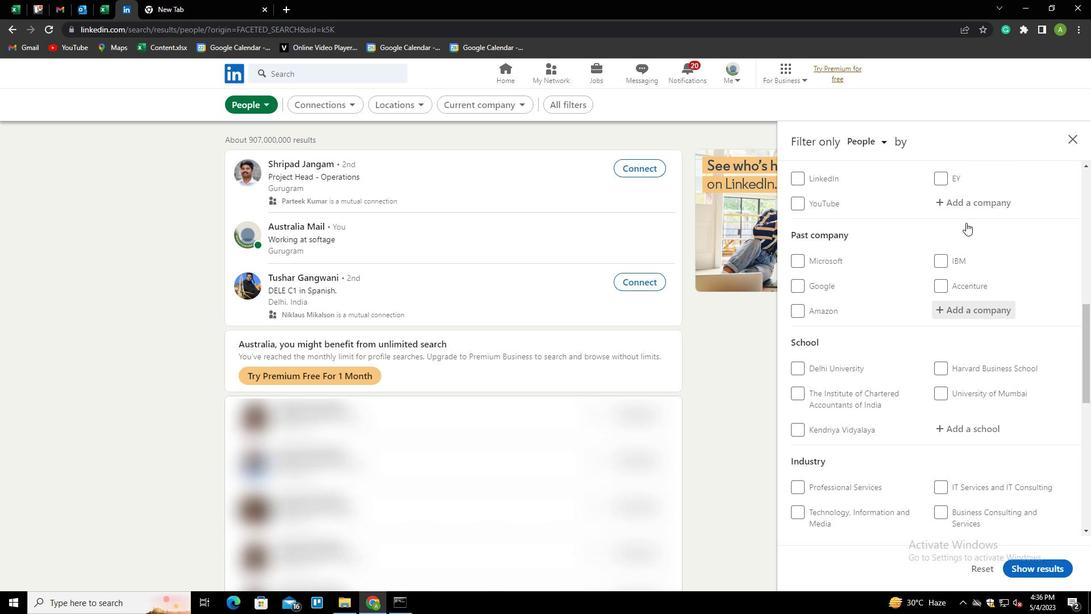 
Action: Mouse pressed left at (966, 203)
Screenshot: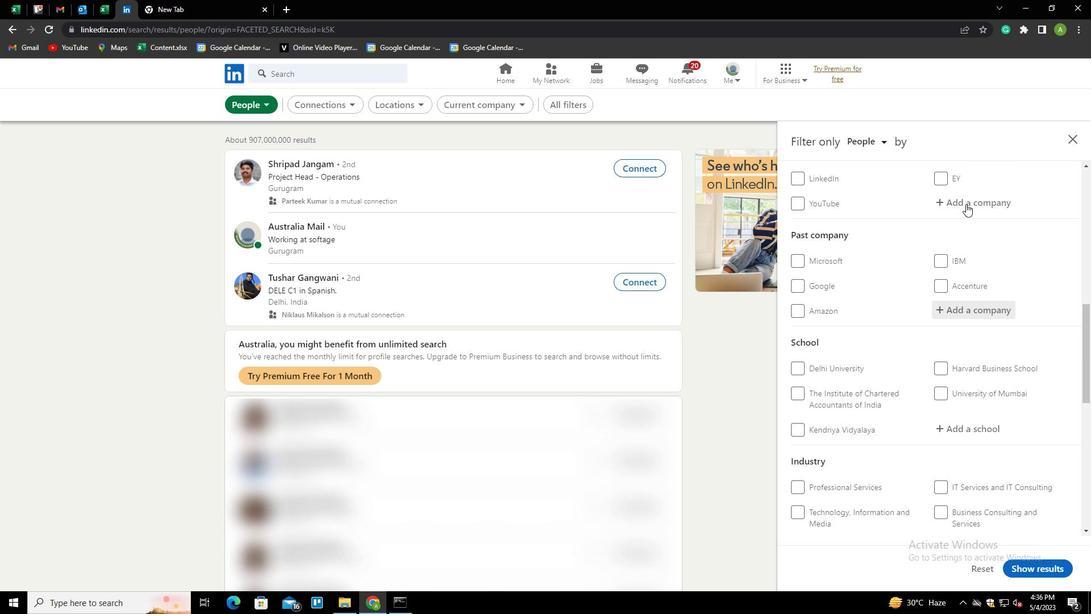 
Action: Key pressed <Key.shift>SERVION<Key.space><Key.shift>GLOBAL<Key.space><Key.shift>SOLUTIONS<Key.down><Key.enter>
Screenshot: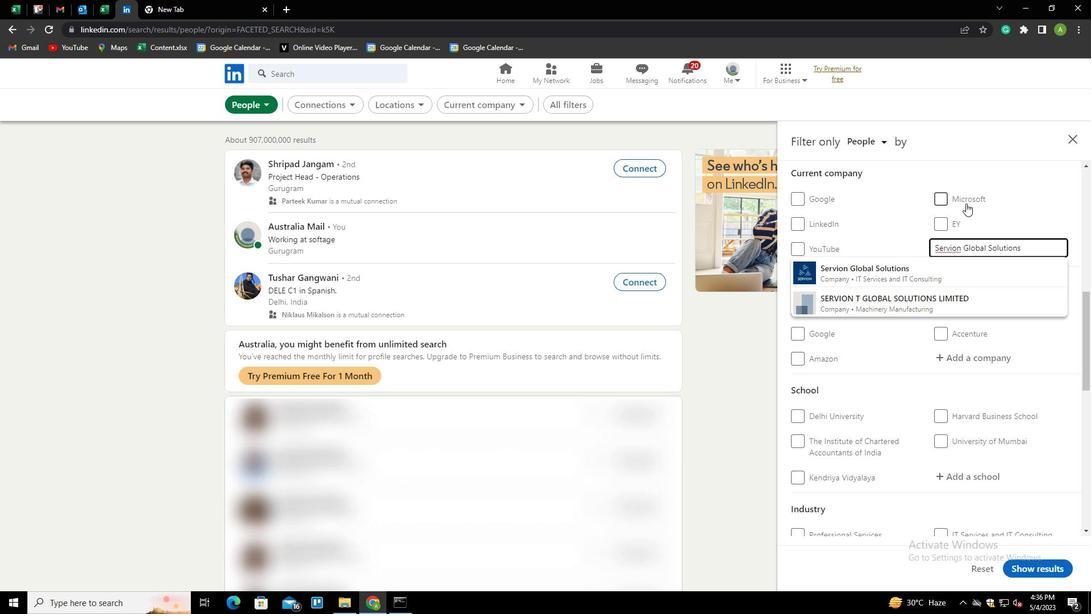 
Action: Mouse moved to (935, 222)
Screenshot: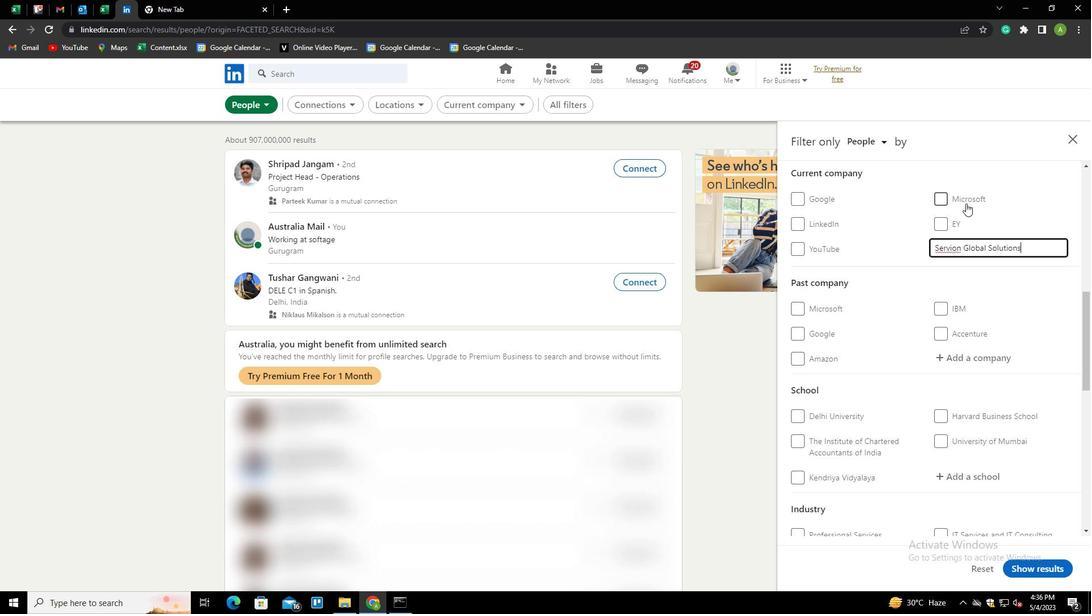 
Action: Mouse scrolled (935, 221) with delta (0, 0)
Screenshot: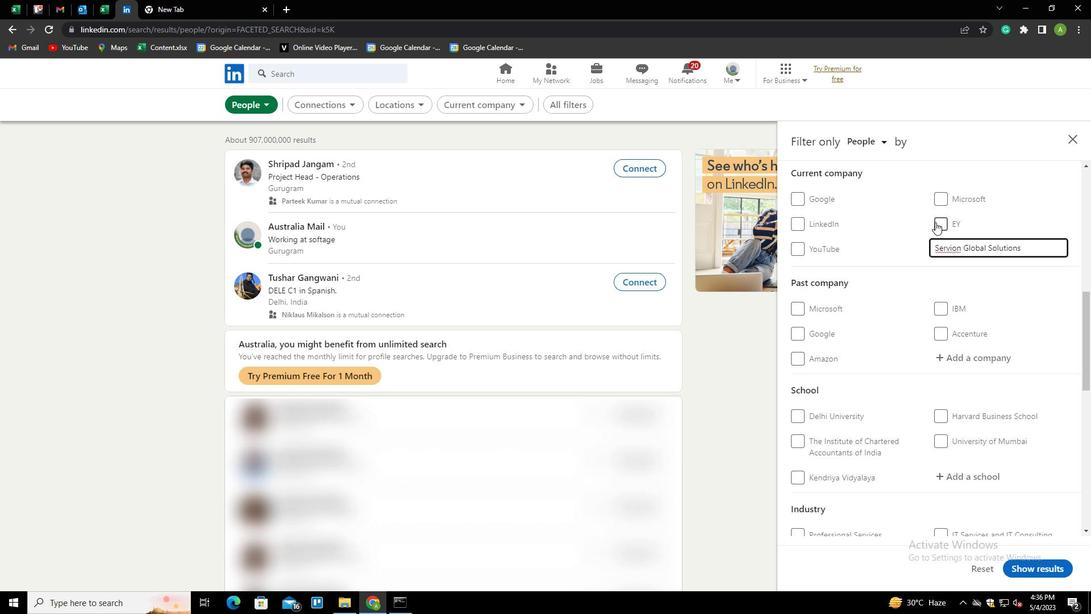 
Action: Mouse scrolled (935, 221) with delta (0, 0)
Screenshot: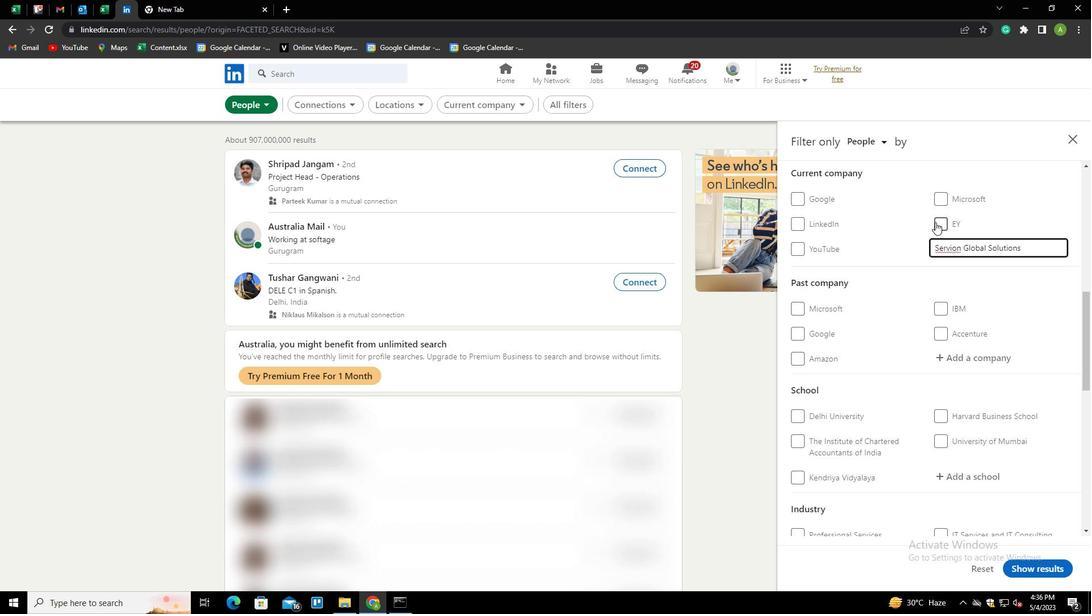 
Action: Mouse moved to (962, 362)
Screenshot: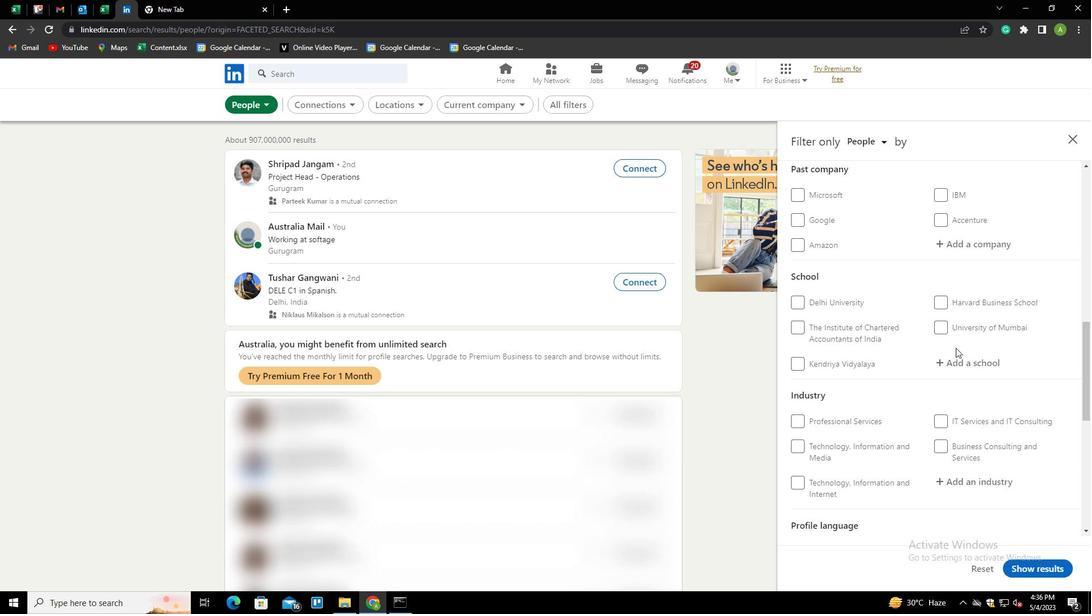 
Action: Mouse pressed left at (962, 362)
Screenshot: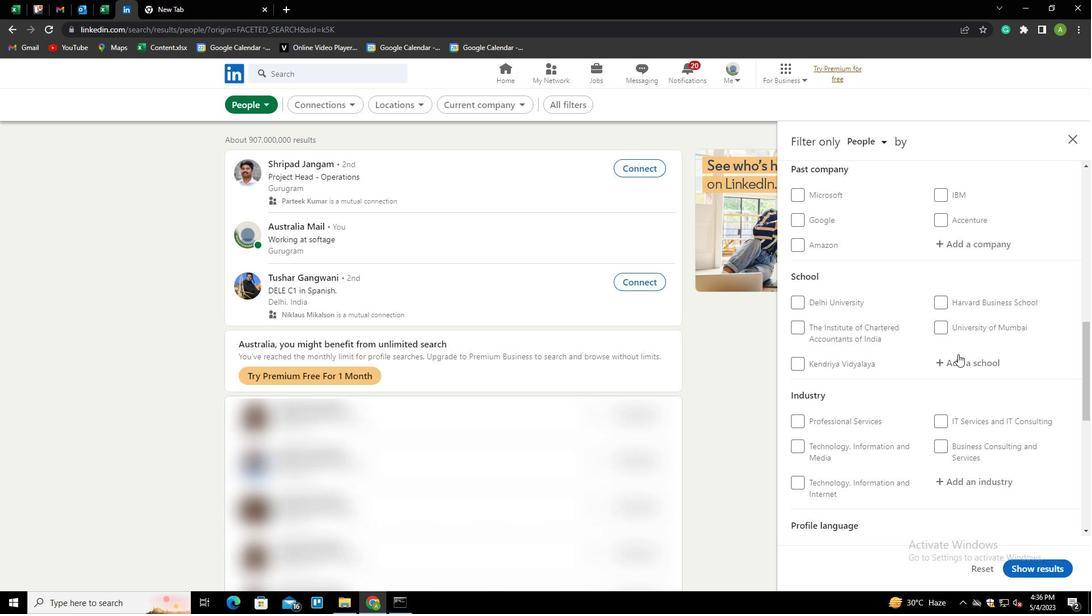 
Action: Key pressed <Key.shift><Key.shift><Key.shift><Key.shift><Key.shift><Key.shift><Key.shift>DR<Key.space><Key.shift><Key.shift><Key.shift><Key.shift><Key.shift><Key.shift><Key.shift><Key.shift><Key.shift><Key.shift><Key.shift><Key.shift><Key.shift><Key.shift><Key.shift><Key.shift><Key.shift><Key.shift><Key.shift><Key.shift><Key.shift><Key.shift><Key.shift><Key.shift><Key.shift><Key.shift><Key.shift><Key.shift><Key.shift><Key.shift><Key.shift><Key.shift><Key.shift><Key.shift><Key.shift><Key.shift><Key.shift><Key.shift><Key.shift><Key.shift><Key.shift><Key.shift><Key.shift><Key.shift><Key.shift><Key.shift><Key.shift><Key.shift><Key.shift><Key.shift><Key.shift><Key.shift>><Key.backspace><Key.down><Key.enter>
Screenshot: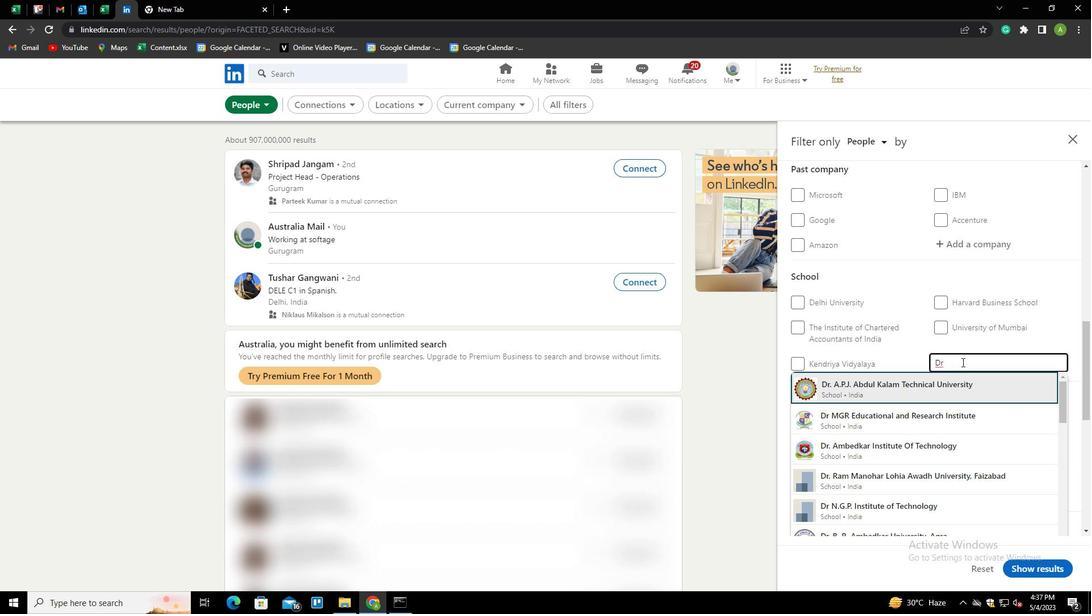 
Action: Mouse scrolled (962, 361) with delta (0, 0)
Screenshot: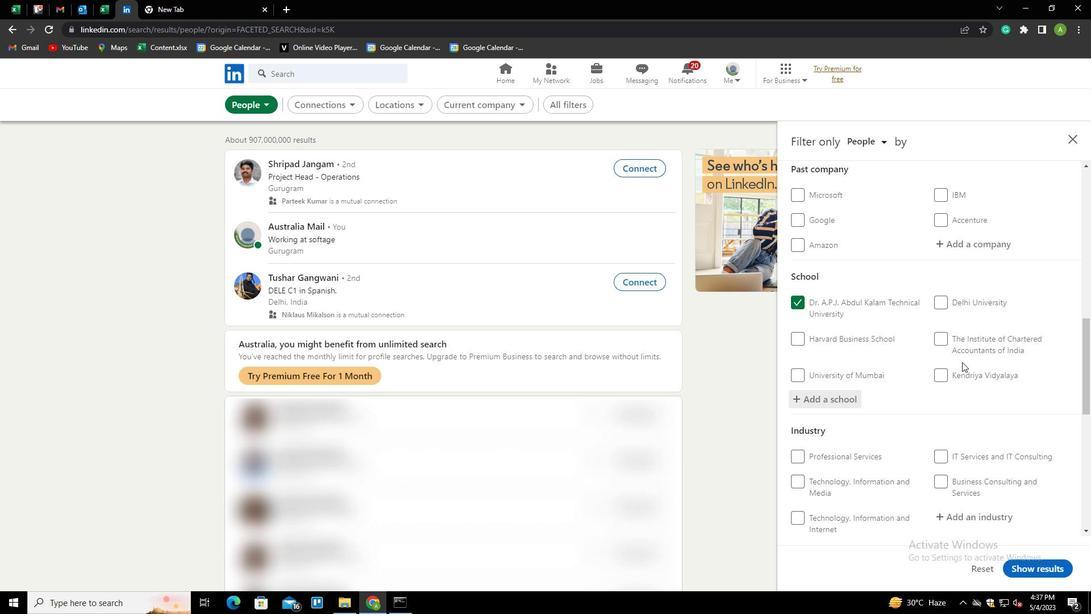 
Action: Mouse scrolled (962, 361) with delta (0, 0)
Screenshot: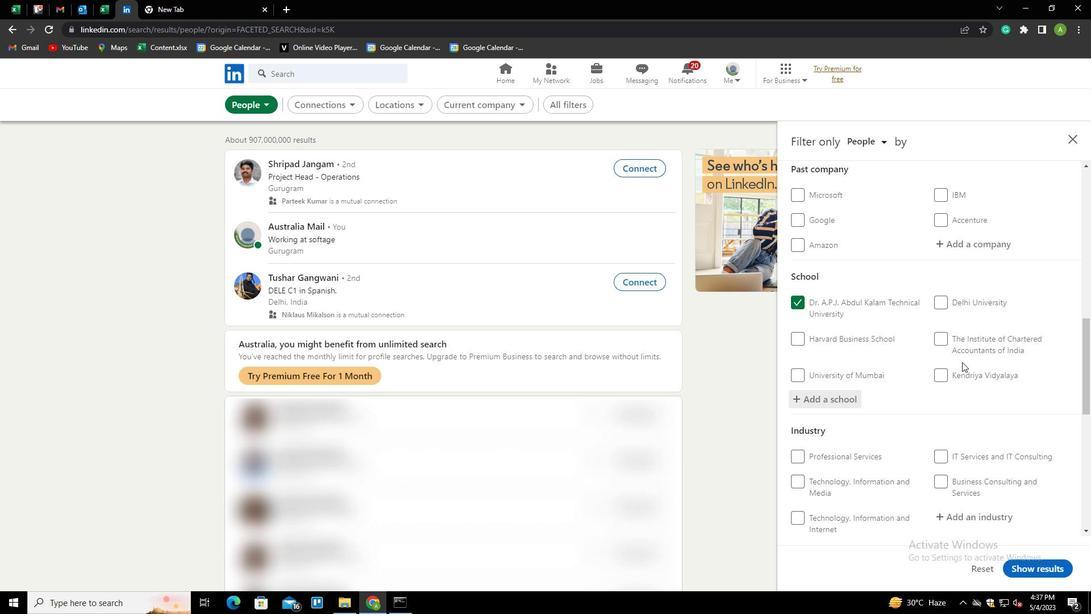 
Action: Mouse moved to (975, 398)
Screenshot: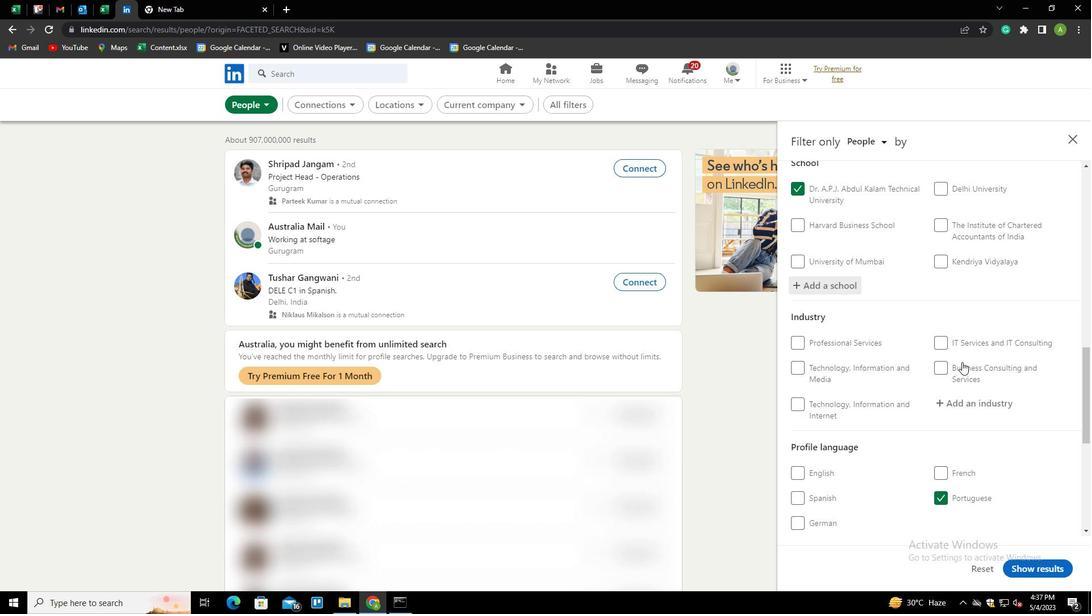 
Action: Mouse pressed left at (975, 398)
Screenshot: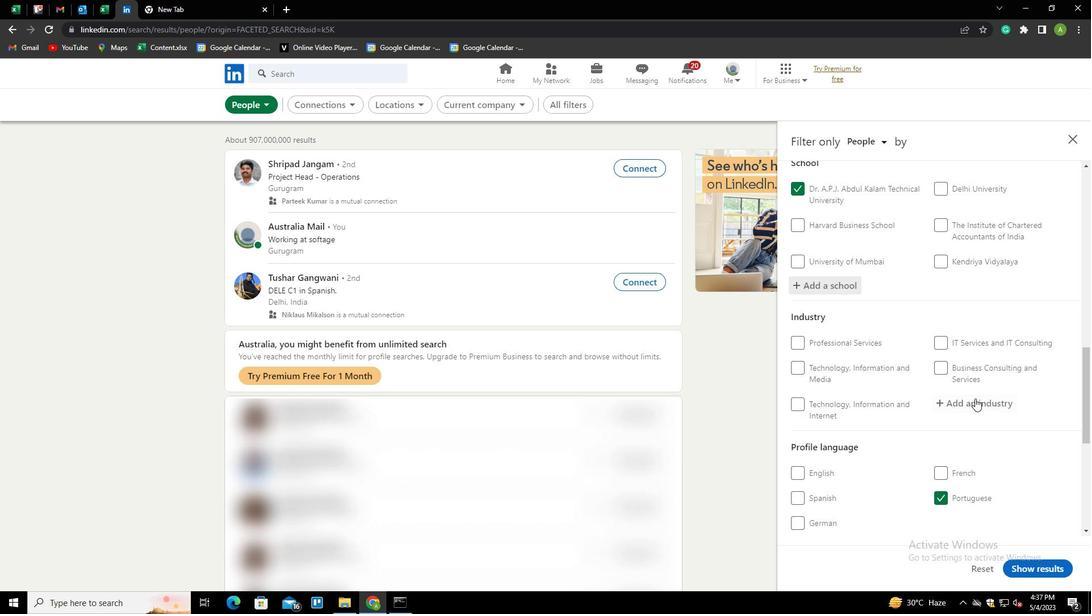 
Action: Key pressed <Key.shift><Key.shift><Key.shift><Key.shift><Key.shift><Key.shift><Key.shift><Key.shift><Key.shift><Key.shift><Key.shift><Key.shift><Key.shift><Key.shift><Key.shift><Key.shift><Key.shift><Key.shift><Key.shift><Key.shift><Key.shift><Key.shift>HOTELS<Key.space>AND<Key.space><Key.shift>MO<Key.down><Key.enter>
Screenshot: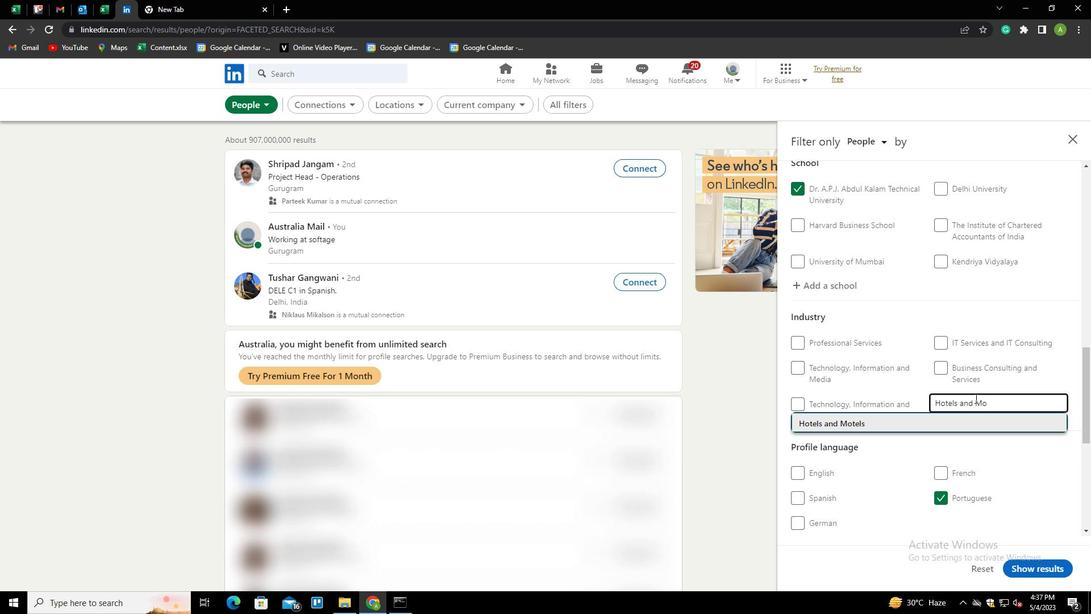 
Action: Mouse scrolled (975, 398) with delta (0, 0)
Screenshot: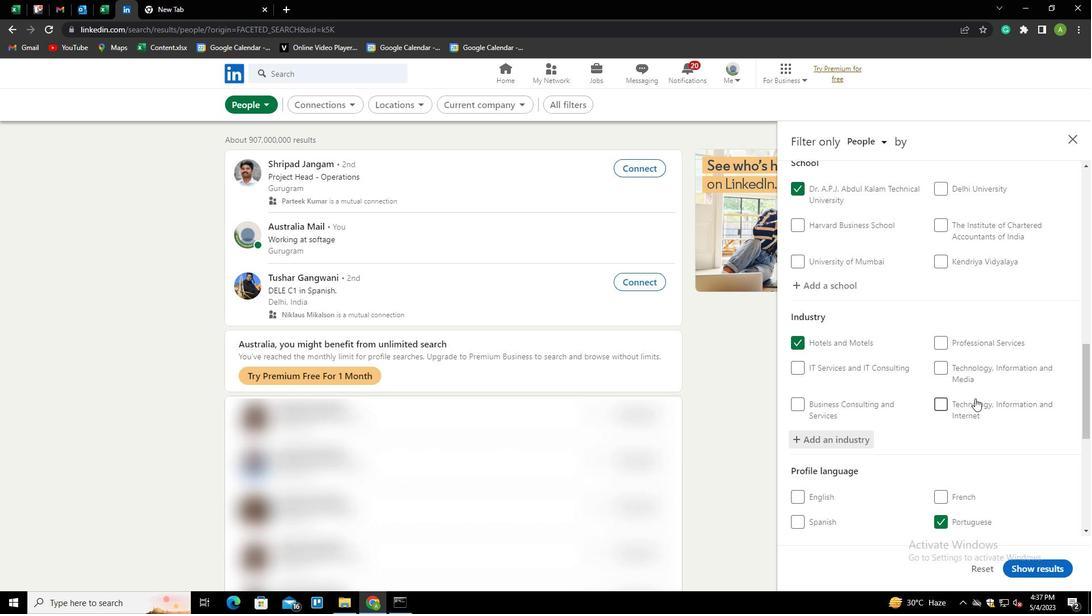 
Action: Mouse scrolled (975, 398) with delta (0, 0)
Screenshot: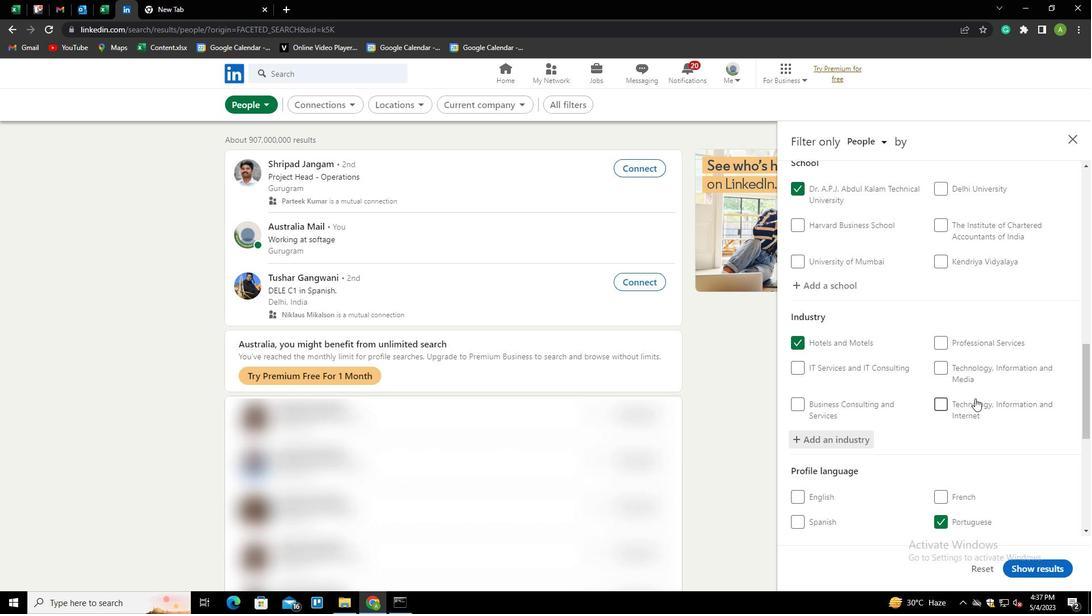 
Action: Mouse scrolled (975, 398) with delta (0, 0)
Screenshot: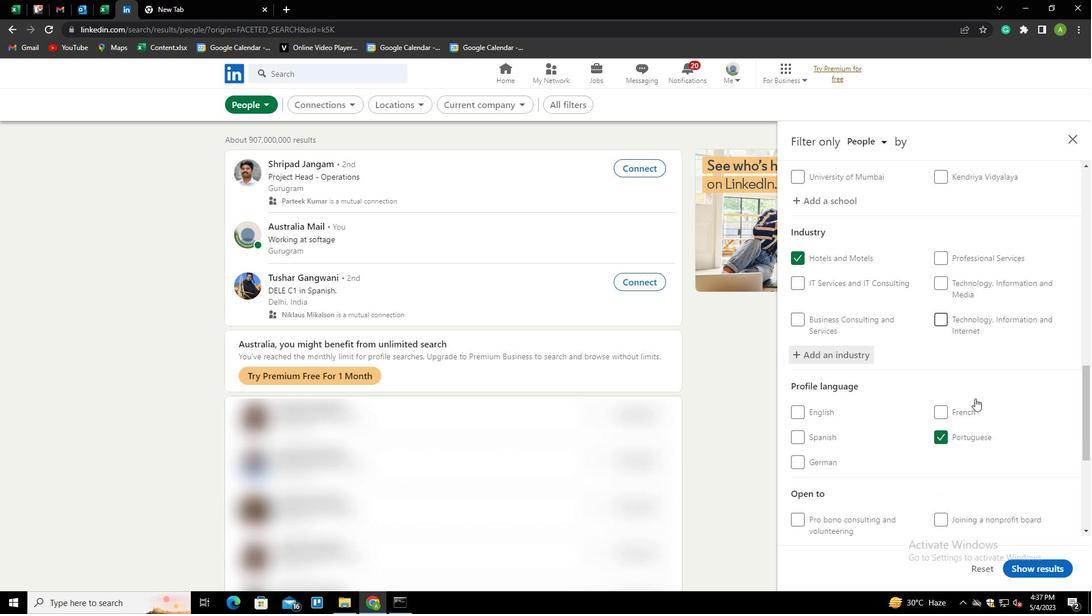 
Action: Mouse moved to (975, 399)
Screenshot: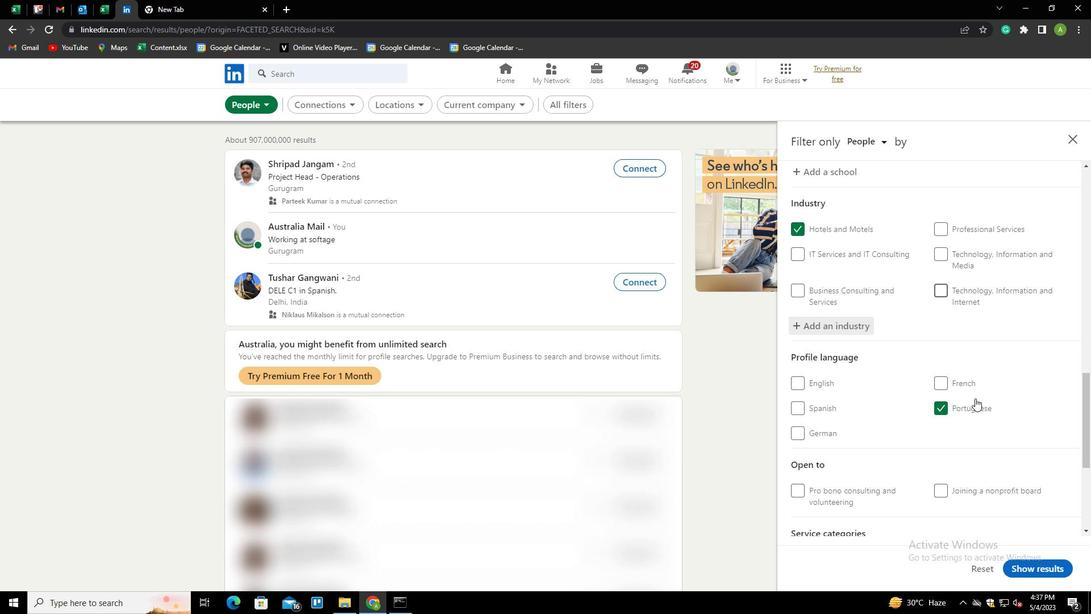 
Action: Mouse scrolled (975, 398) with delta (0, 0)
Screenshot: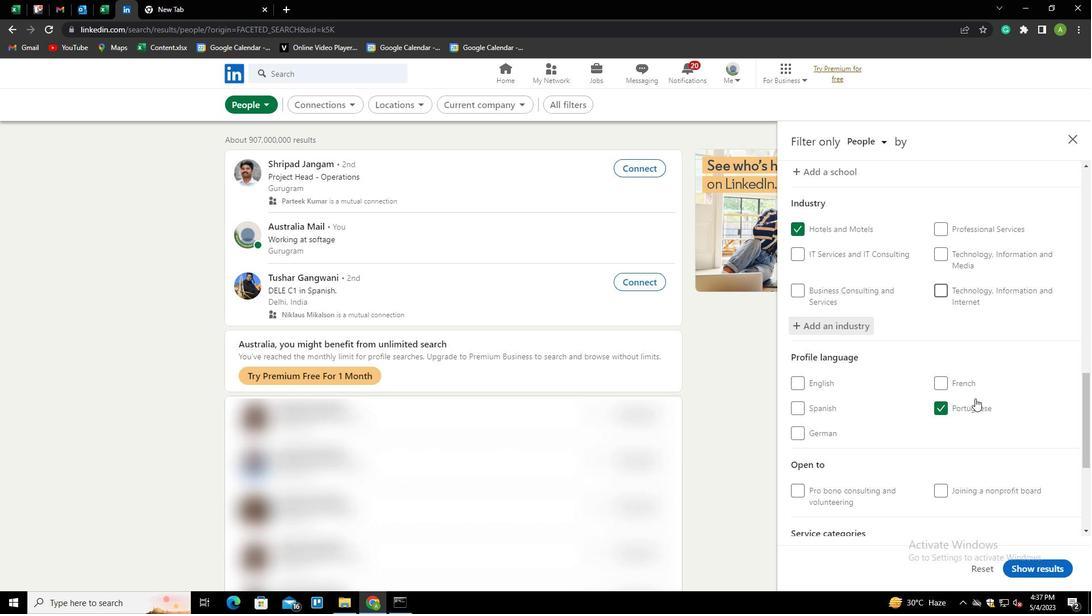 
Action: Mouse scrolled (975, 398) with delta (0, 0)
Screenshot: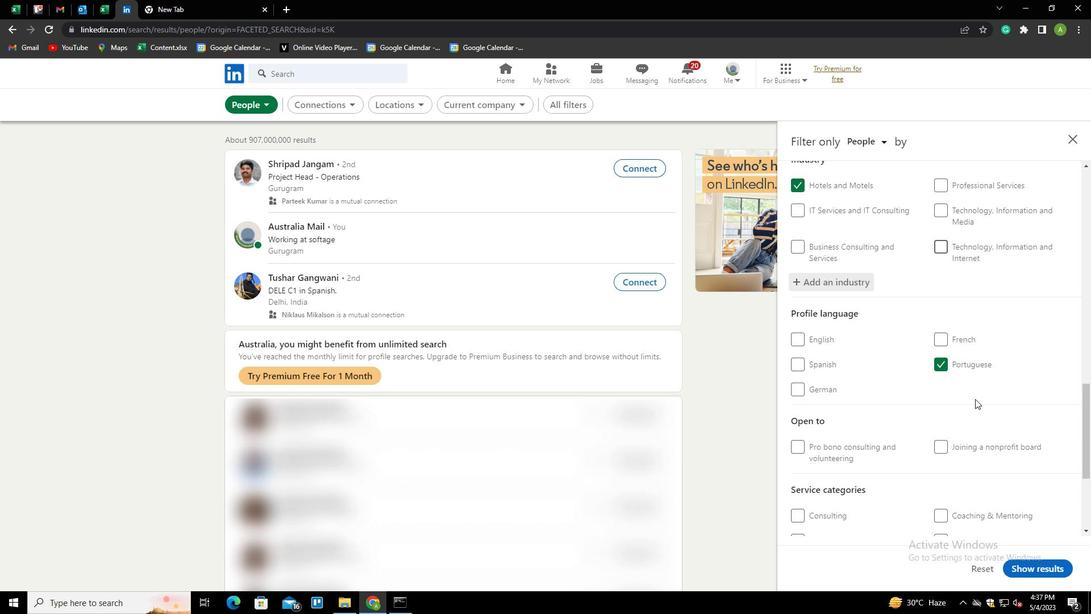 
Action: Mouse scrolled (975, 398) with delta (0, 0)
Screenshot: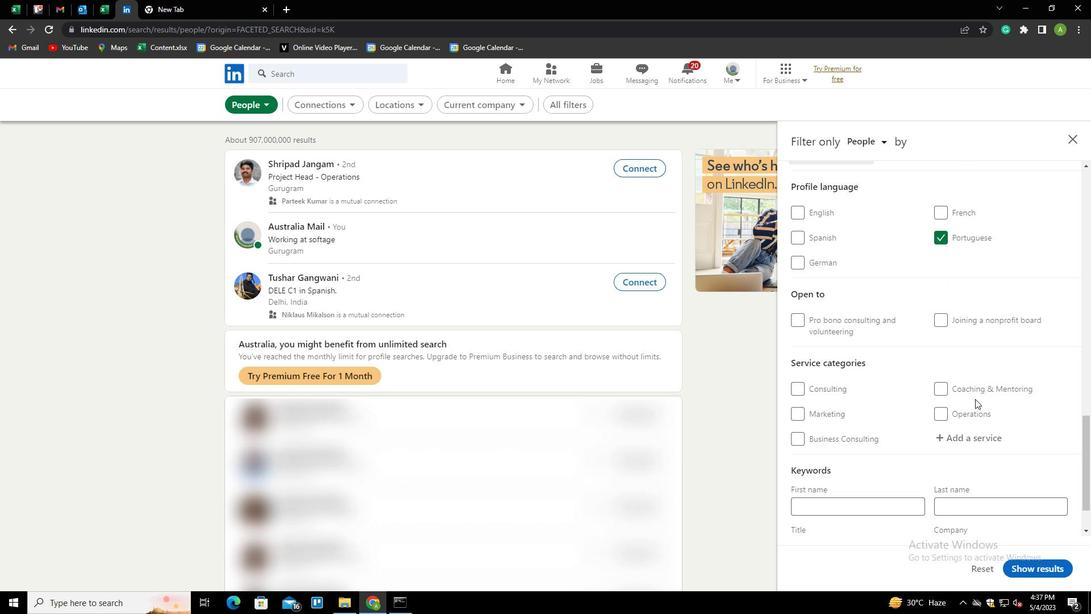 
Action: Mouse moved to (969, 383)
Screenshot: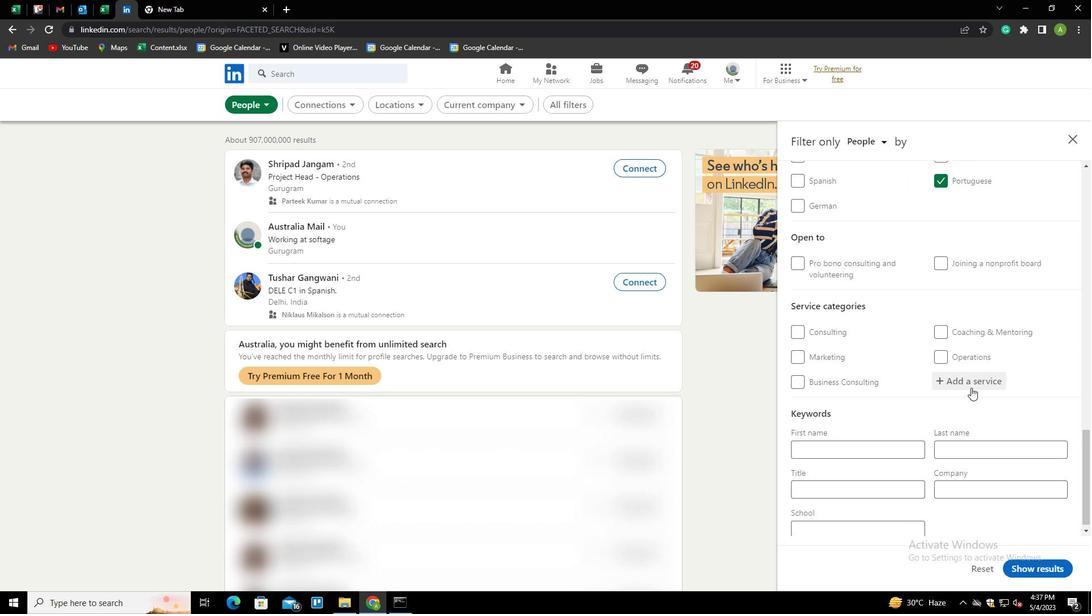 
Action: Mouse pressed left at (969, 383)
Screenshot: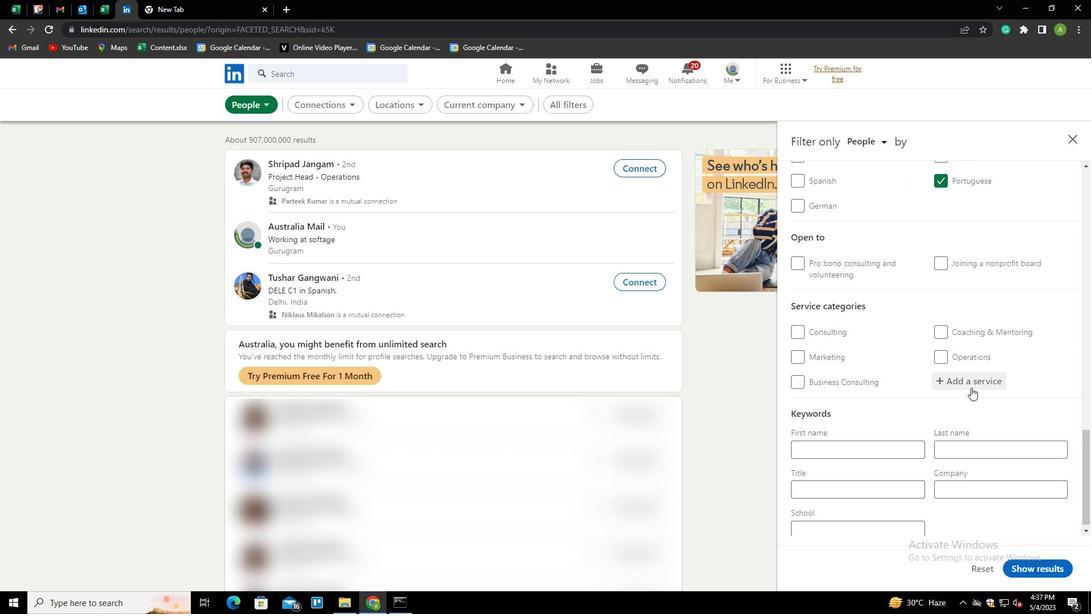 
Action: Key pressed <Key.shift>TRAINING<Key.down><Key.enter>
Screenshot: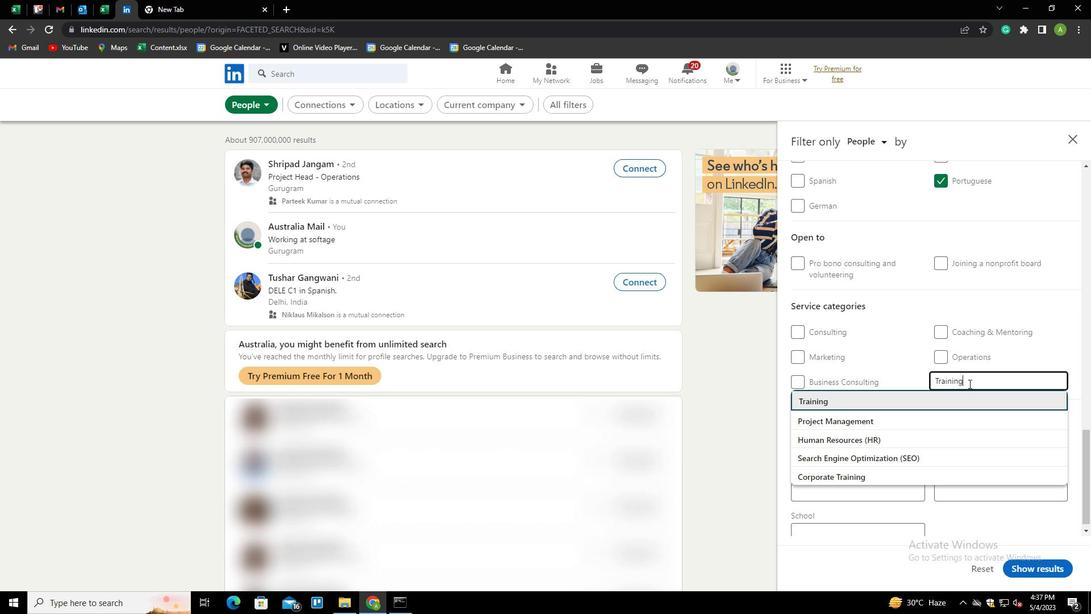 
Action: Mouse scrolled (969, 383) with delta (0, 0)
Screenshot: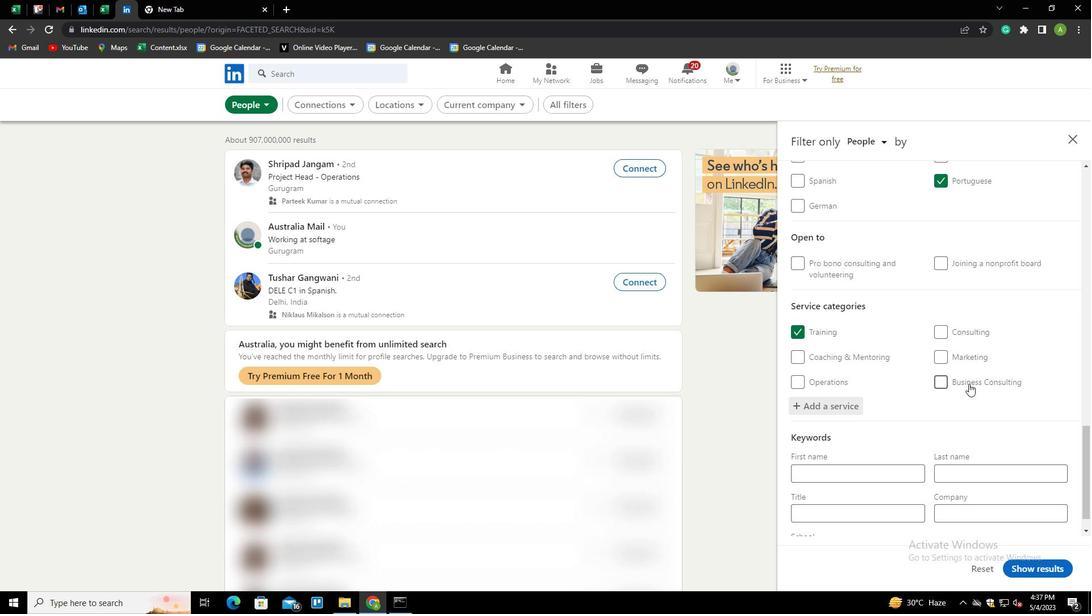 
Action: Mouse scrolled (969, 383) with delta (0, 0)
Screenshot: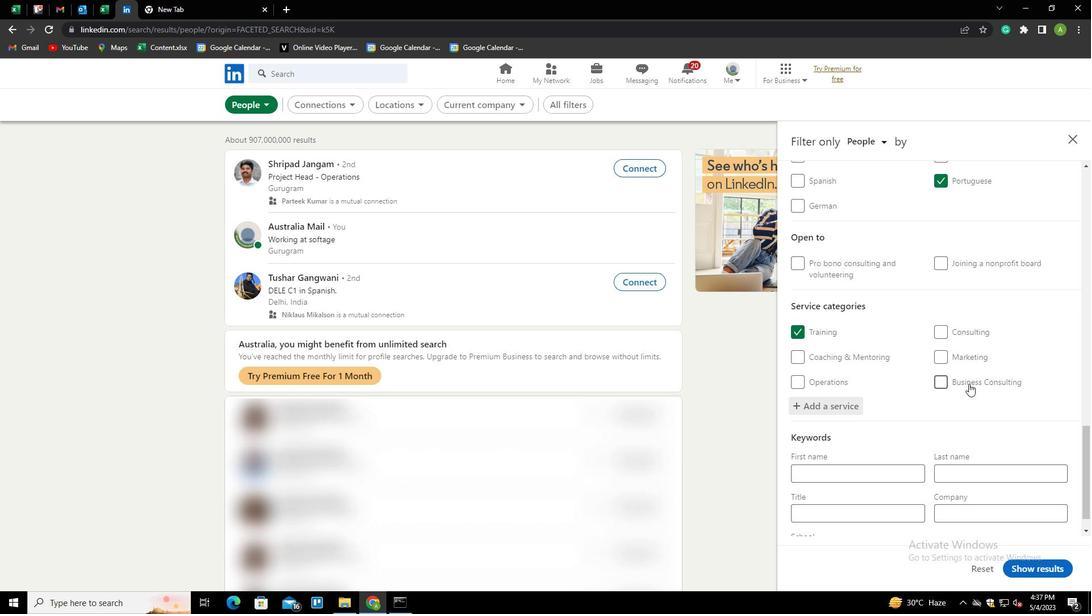 
Action: Mouse scrolled (969, 383) with delta (0, 0)
Screenshot: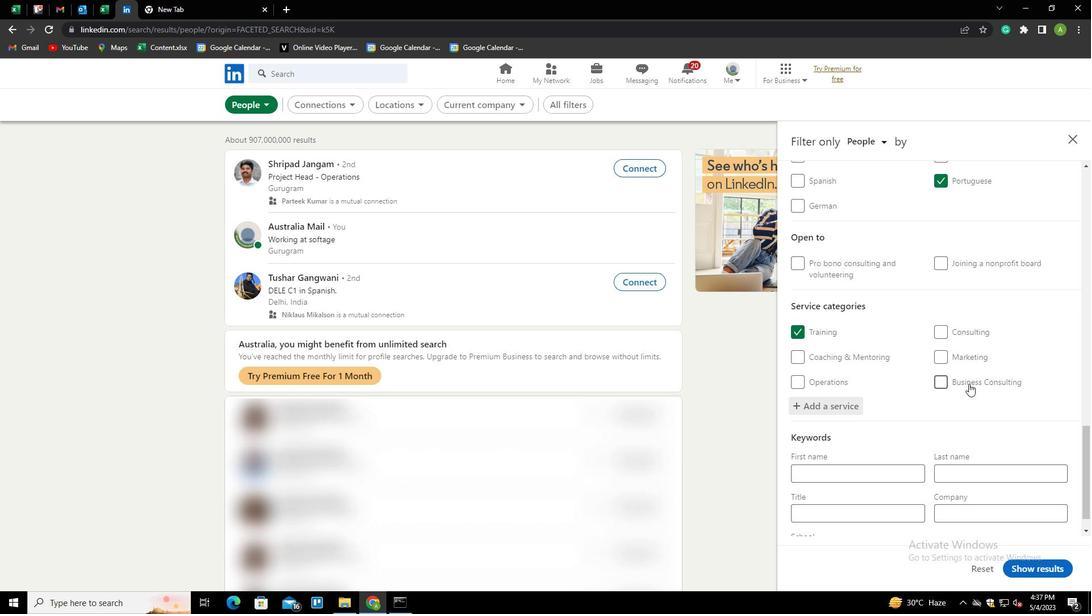 
Action: Mouse scrolled (969, 383) with delta (0, 0)
Screenshot: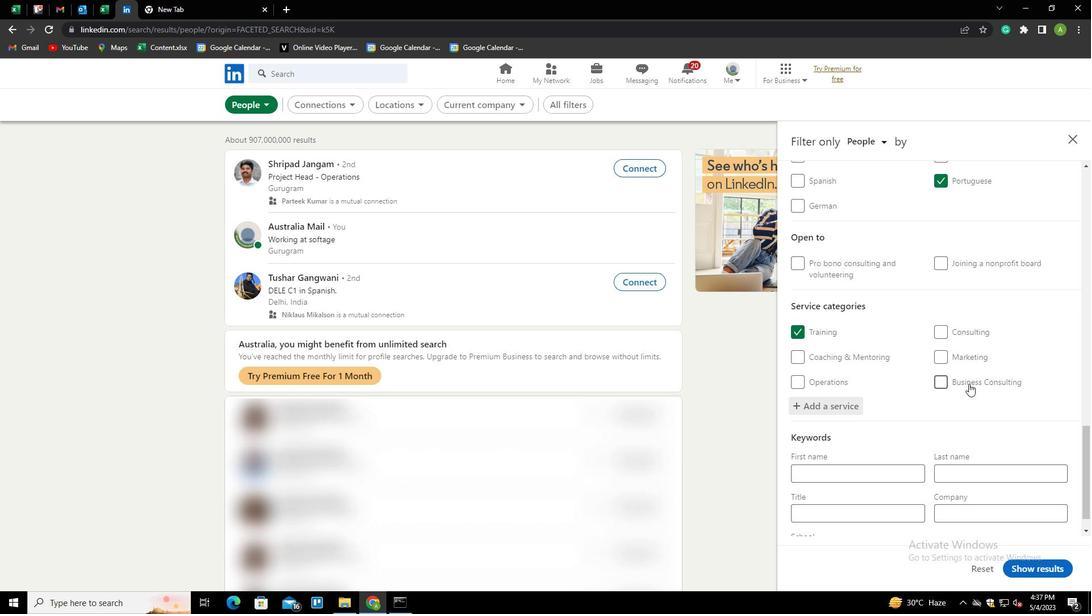 
Action: Mouse scrolled (969, 383) with delta (0, 0)
Screenshot: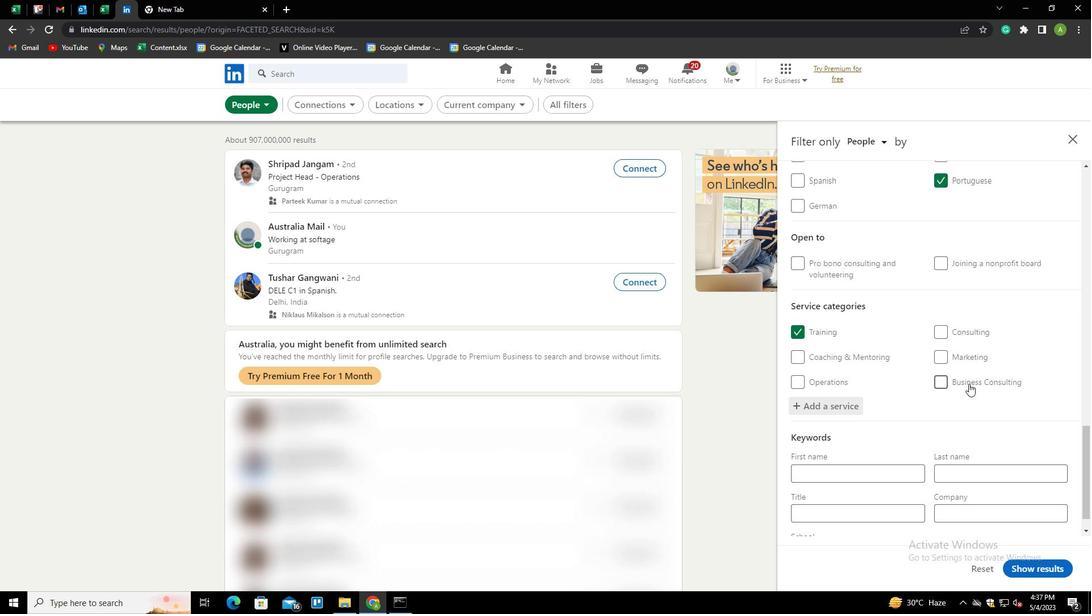 
Action: Mouse moved to (904, 477)
Screenshot: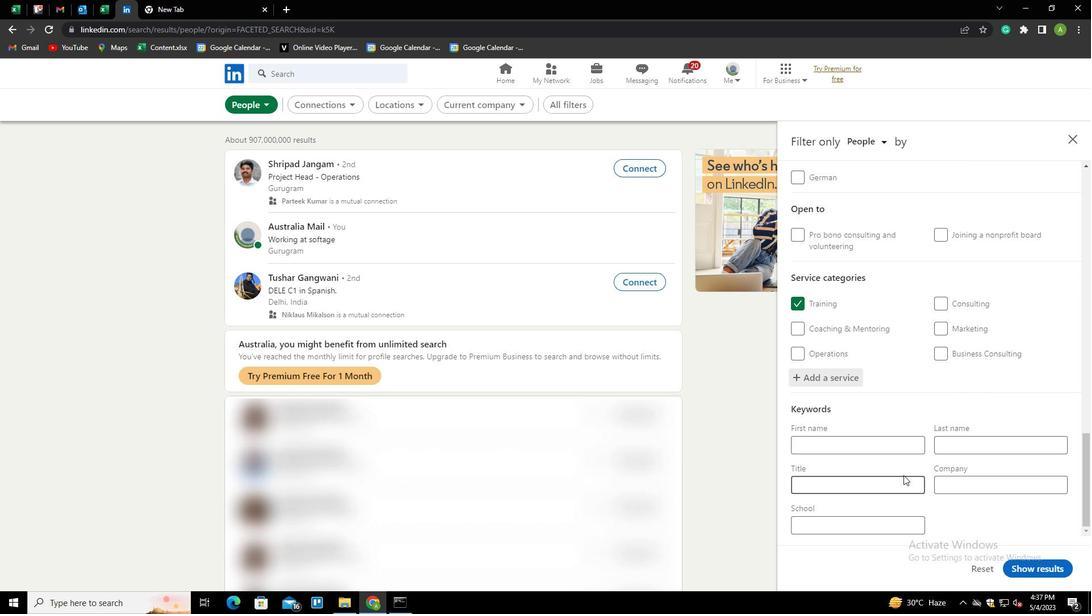 
Action: Mouse pressed left at (904, 477)
Screenshot: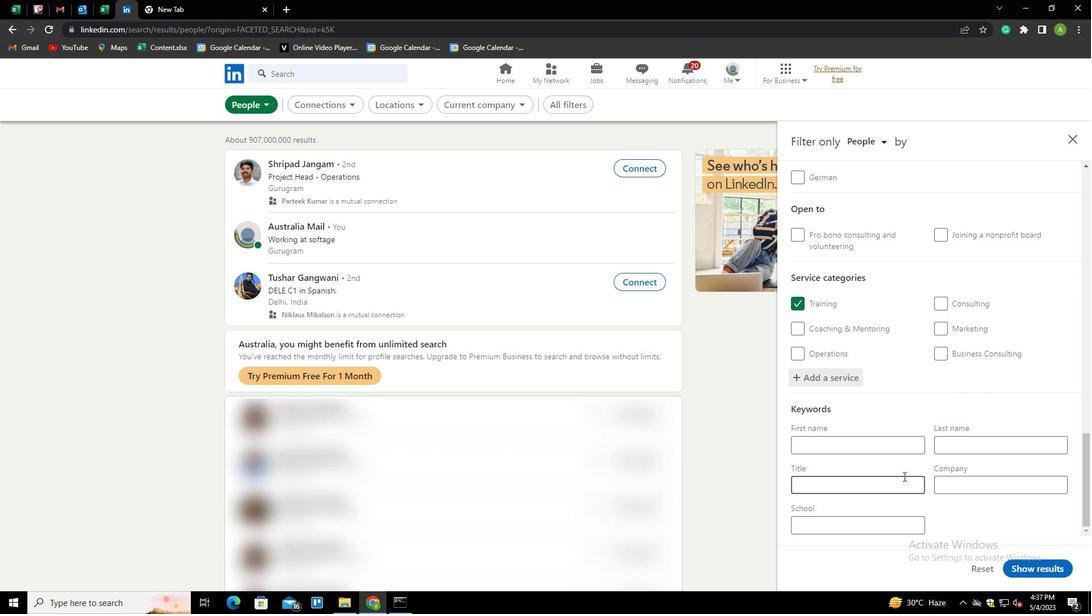 
Action: Key pressed <Key.shift><Key.shift><Key.shift><Key.shift><Key.shift><Key.shift><Key.shift>PRODUCTION<Key.space><Key.shift>ENGINEER
Screenshot: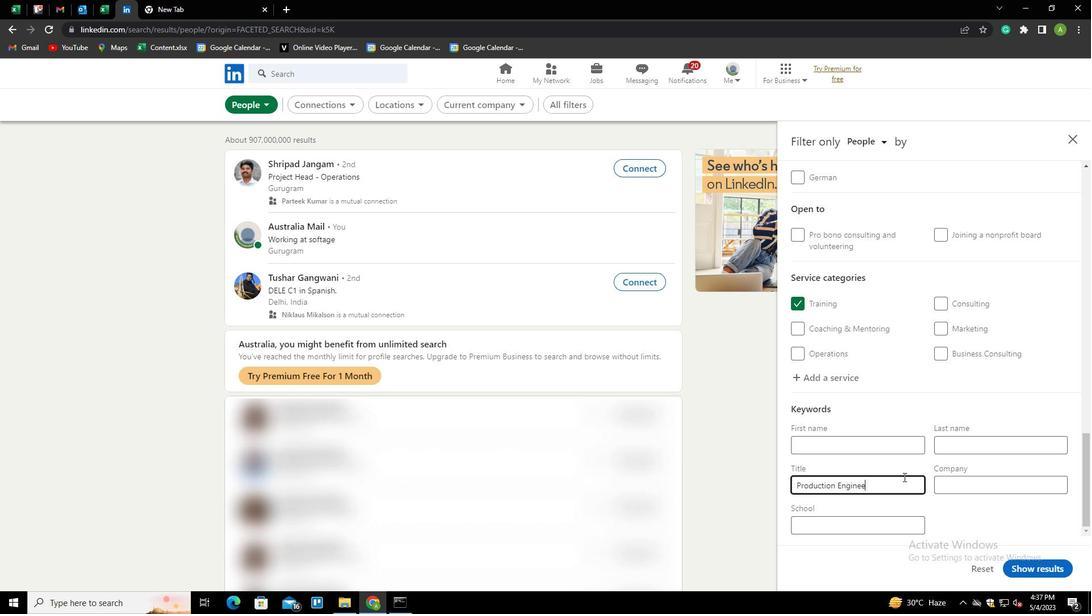 
Action: Mouse moved to (975, 507)
Screenshot: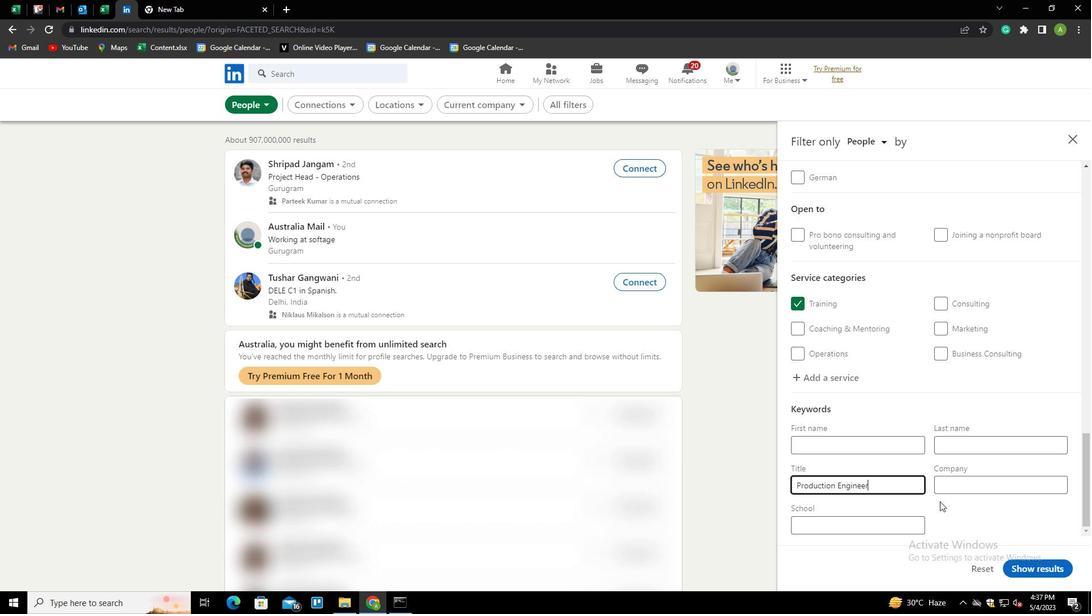 
Action: Mouse pressed left at (975, 507)
Screenshot: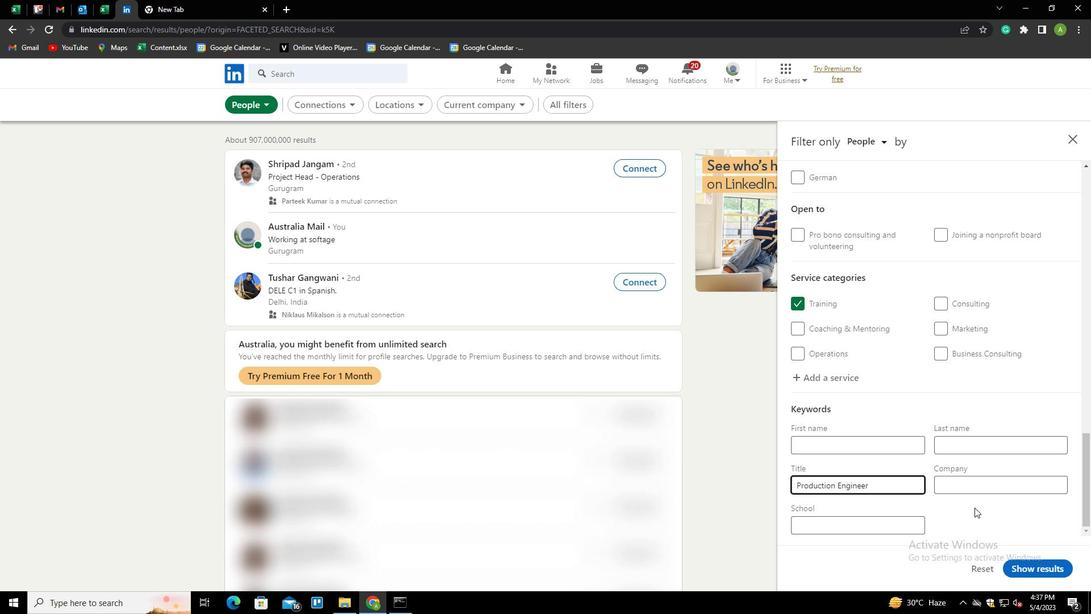
Action: Mouse moved to (1046, 565)
Screenshot: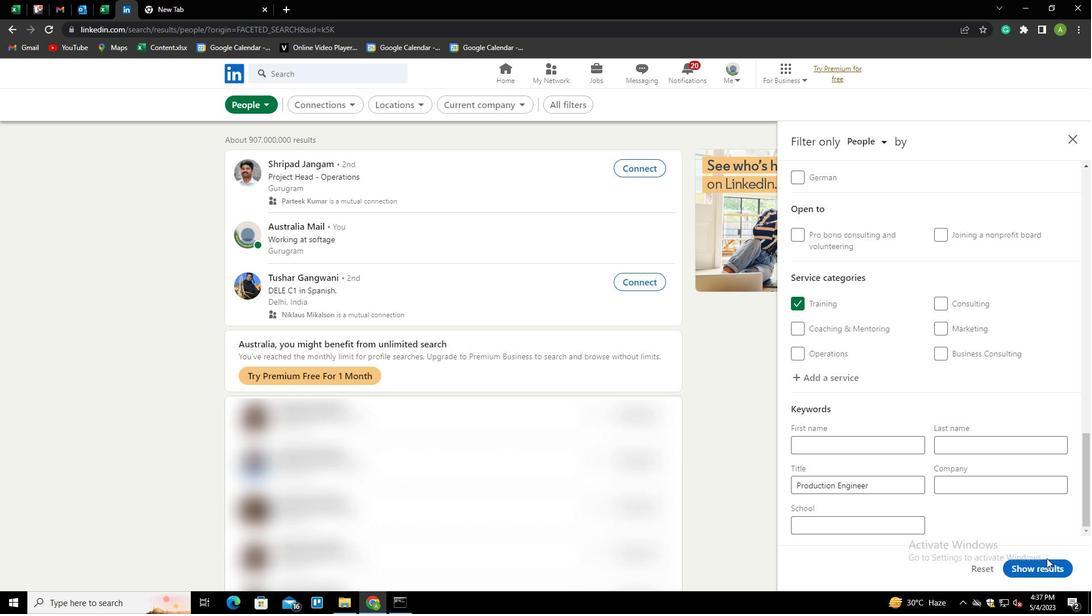 
Action: Mouse pressed left at (1046, 565)
Screenshot: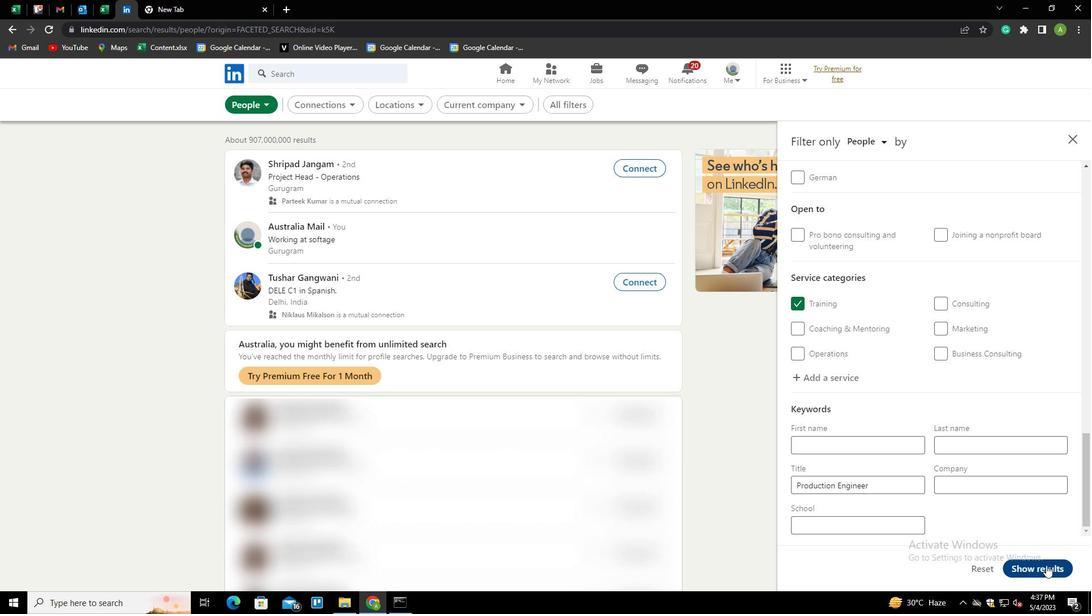 
Action: Mouse moved to (1030, 532)
Screenshot: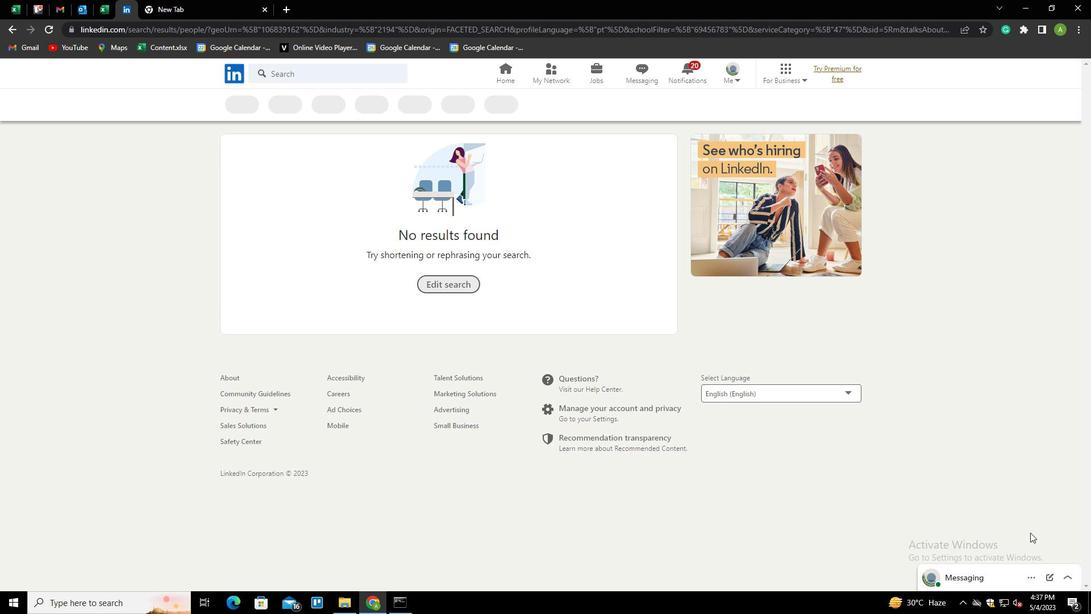 
